 Task: Create a sub task System Test and UAT for the task  Create a new online platform for peer-to-peer rental services in the project AgileIntegrate , assign it to team member softage.3@softage.net and update the status of the sub task to  At Risk , set the priority of the sub task to Medium
Action: Mouse moved to (221, 345)
Screenshot: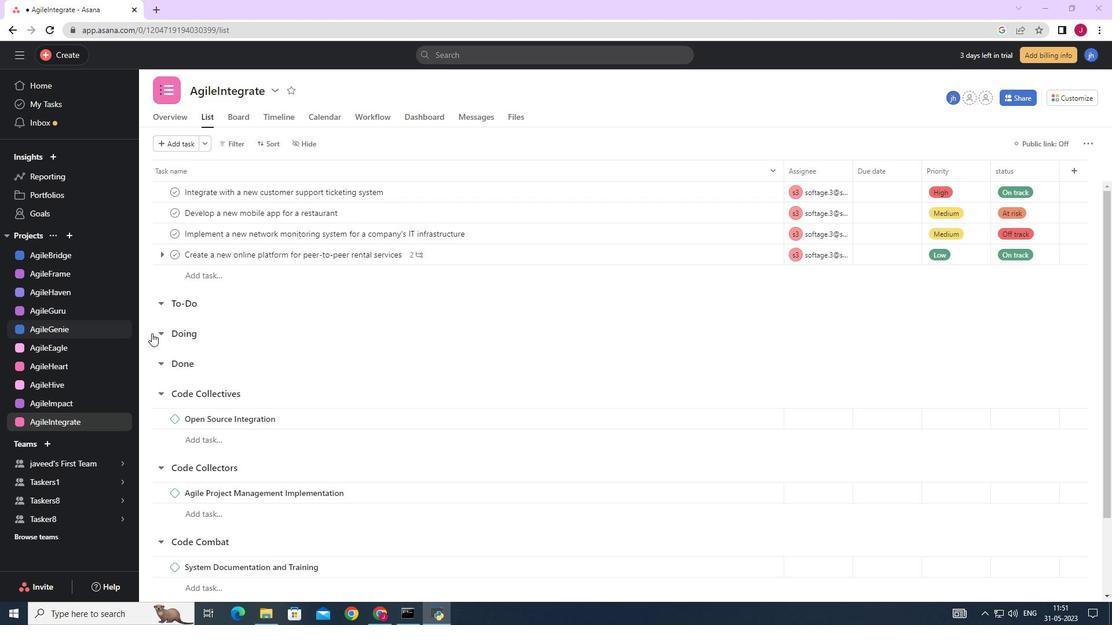 
Action: Mouse scrolled (221, 345) with delta (0, 0)
Screenshot: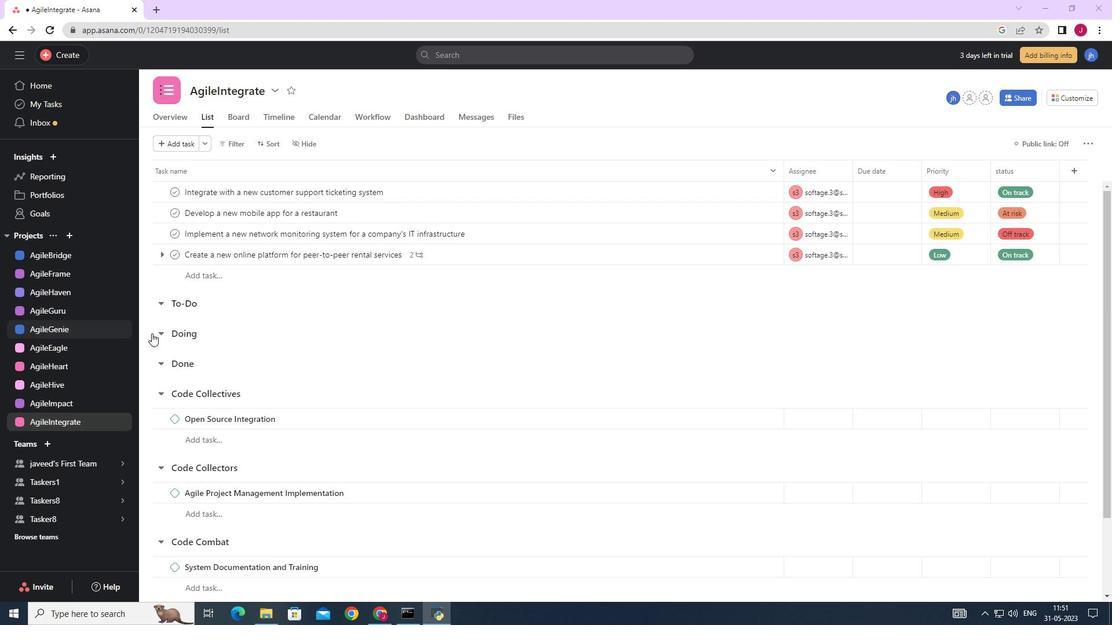 
Action: Mouse moved to (223, 346)
Screenshot: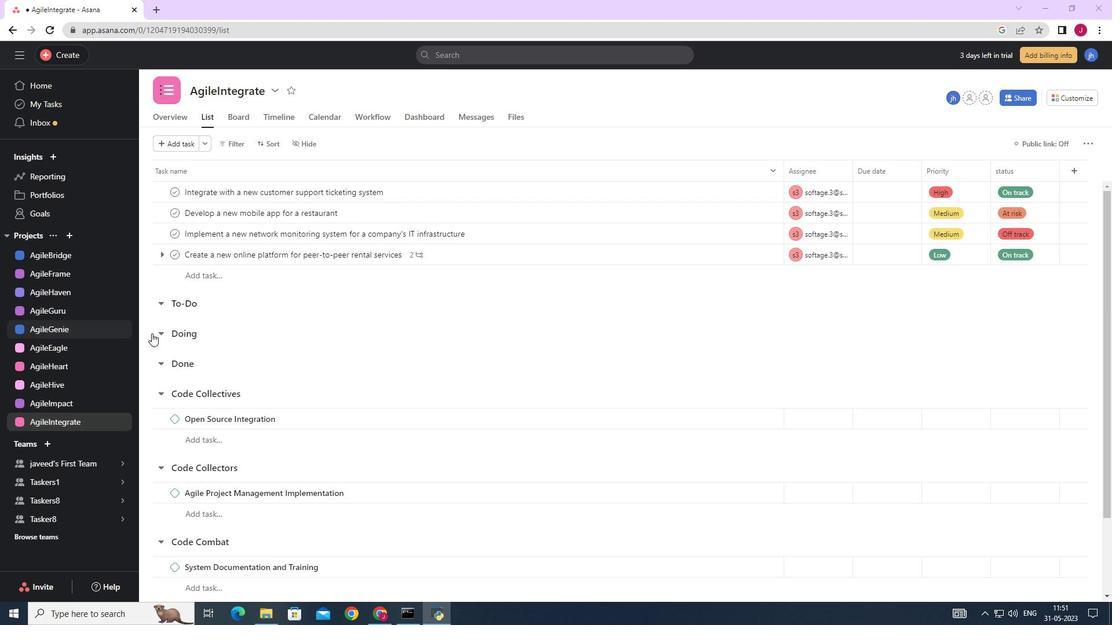 
Action: Mouse scrolled (223, 345) with delta (0, 0)
Screenshot: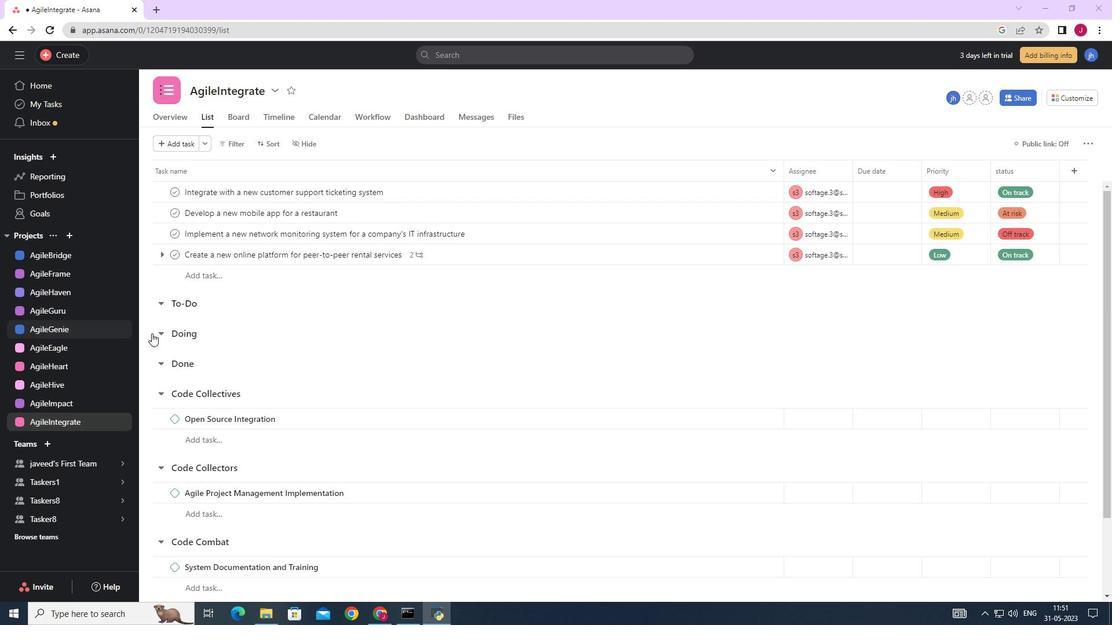 
Action: Mouse scrolled (223, 345) with delta (0, 0)
Screenshot: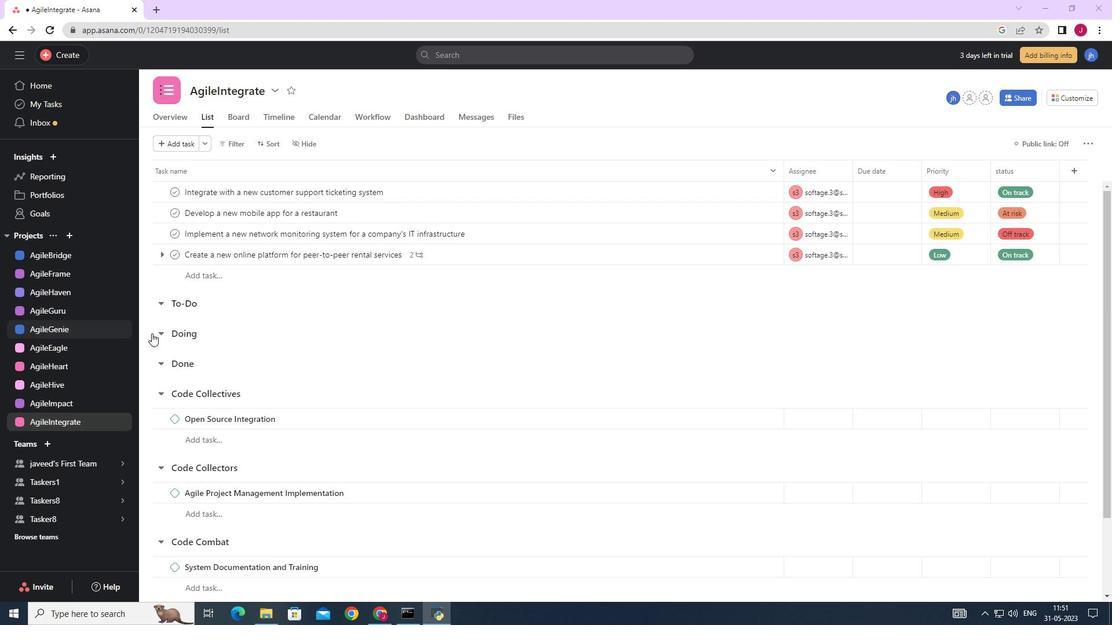 
Action: Mouse moved to (225, 346)
Screenshot: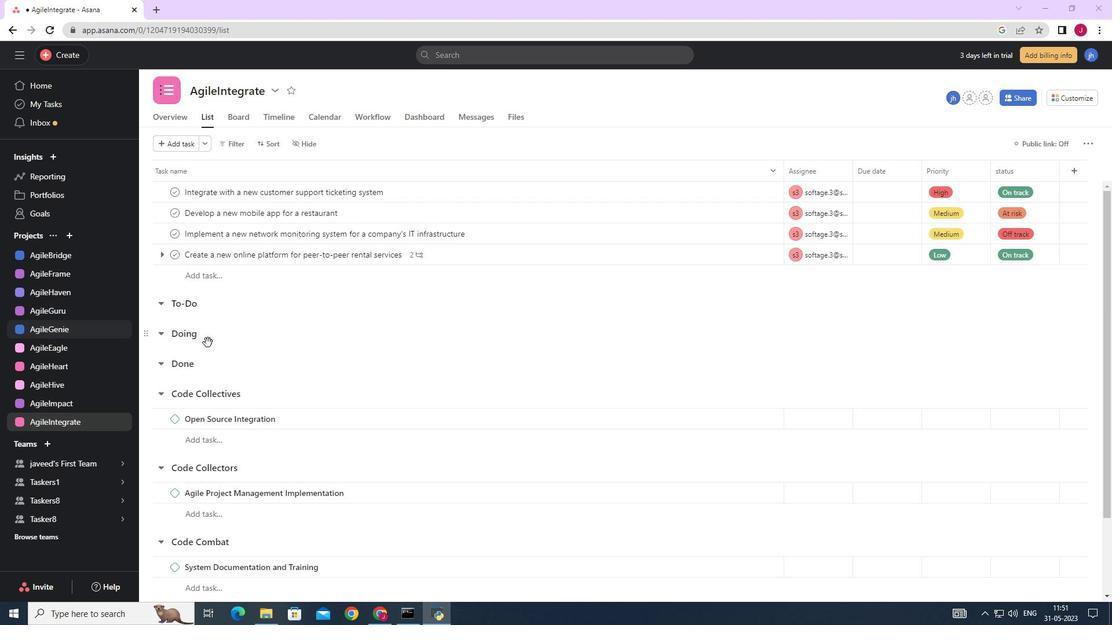
Action: Mouse scrolled (224, 345) with delta (0, 0)
Screenshot: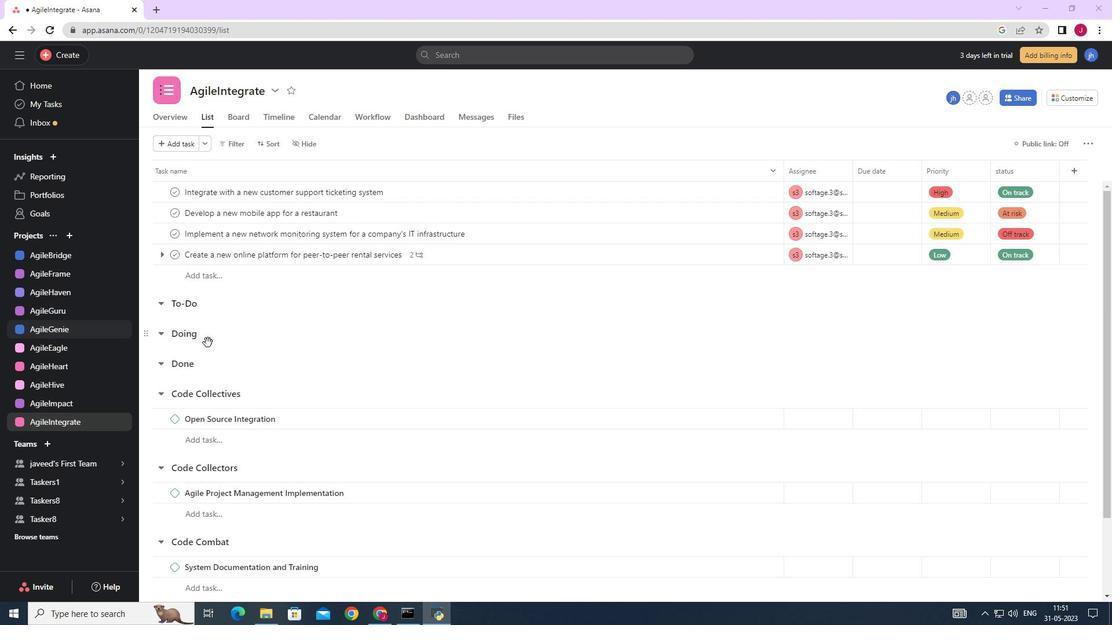
Action: Mouse moved to (229, 346)
Screenshot: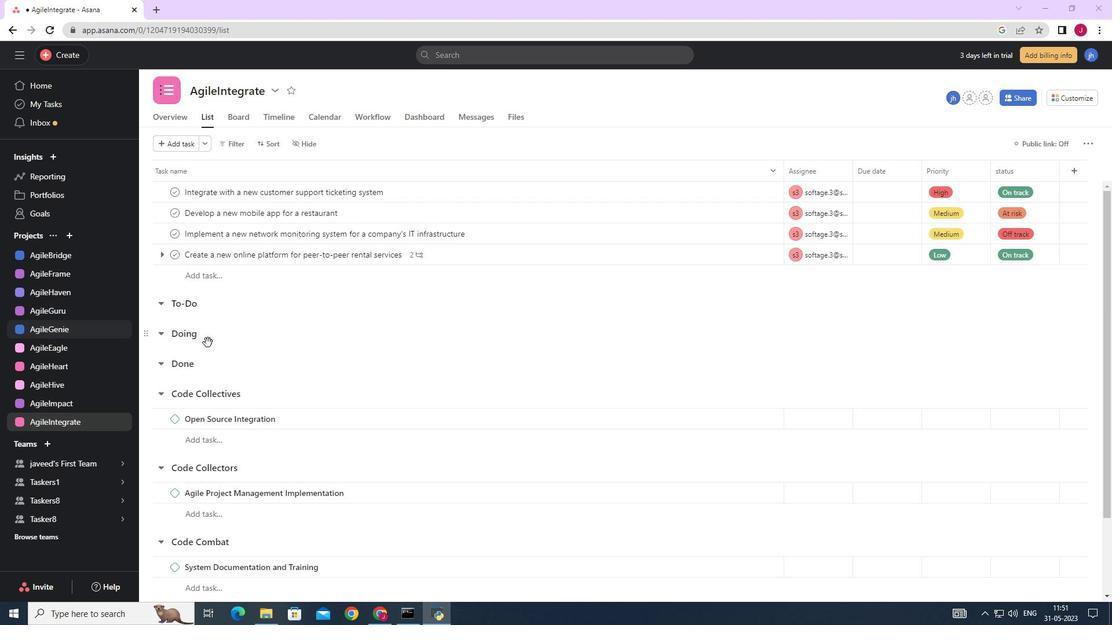 
Action: Mouse scrolled (225, 345) with delta (0, 0)
Screenshot: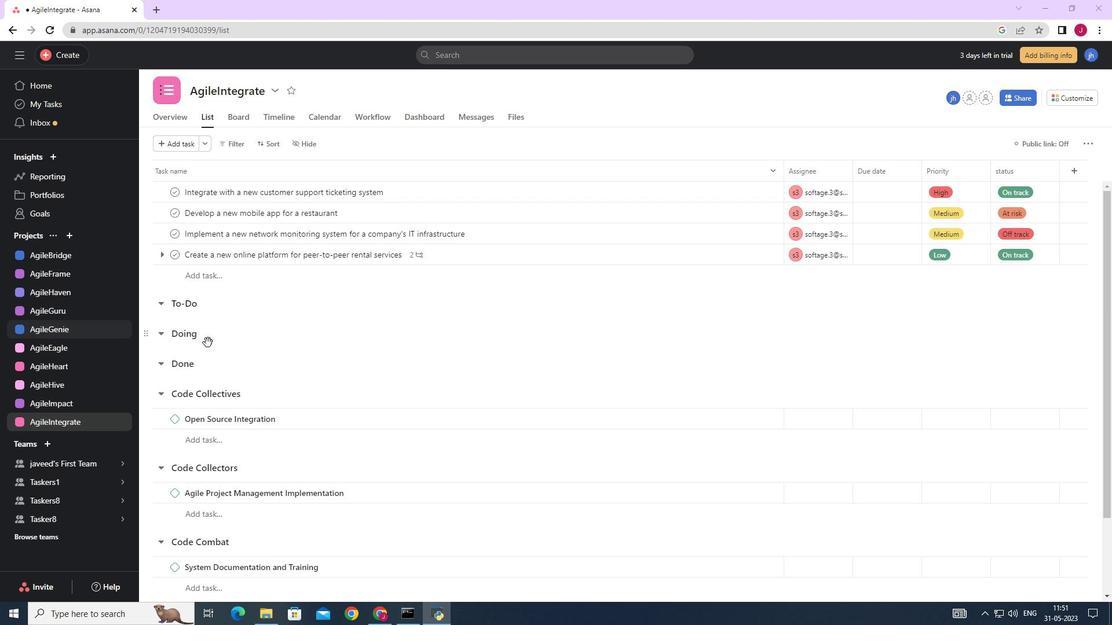 
Action: Mouse moved to (245, 344)
Screenshot: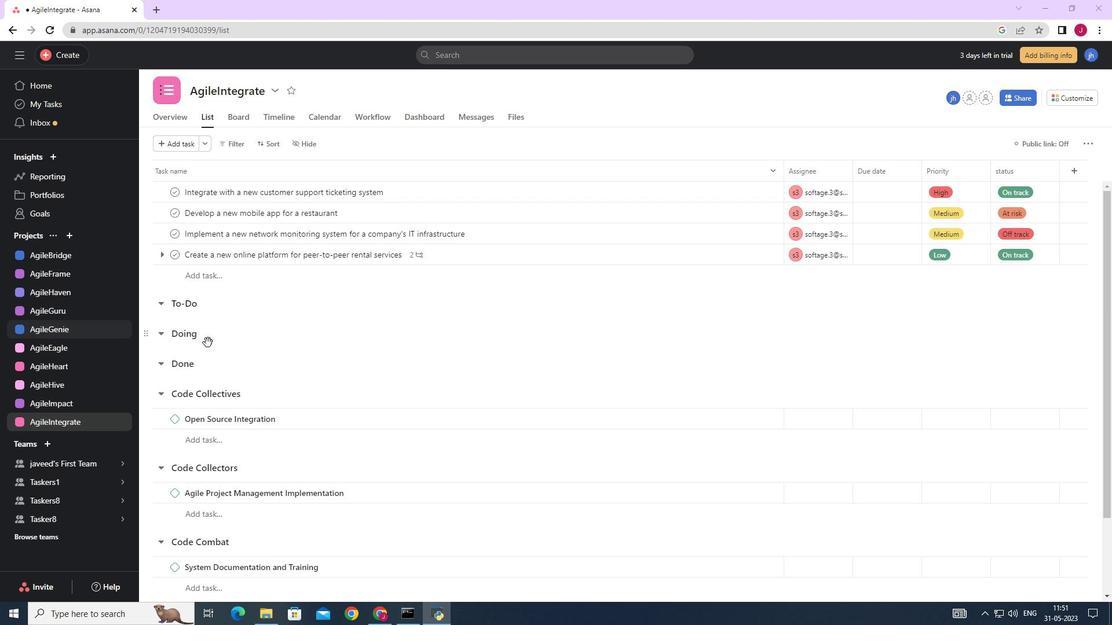 
Action: Mouse scrolled (234, 345) with delta (0, 0)
Screenshot: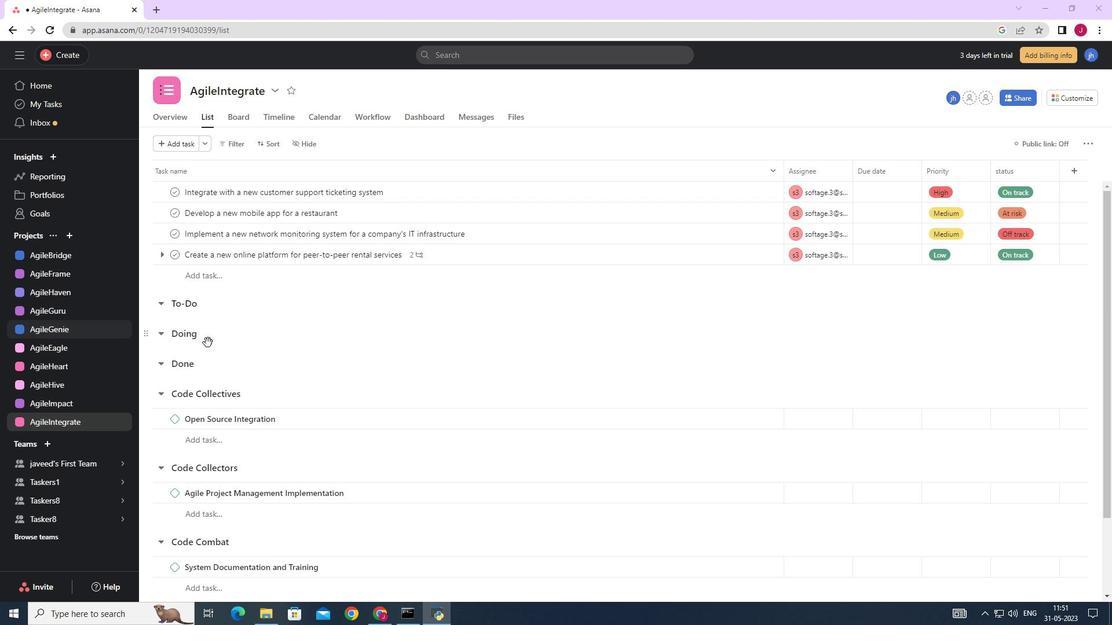 
Action: Mouse moved to (295, 294)
Screenshot: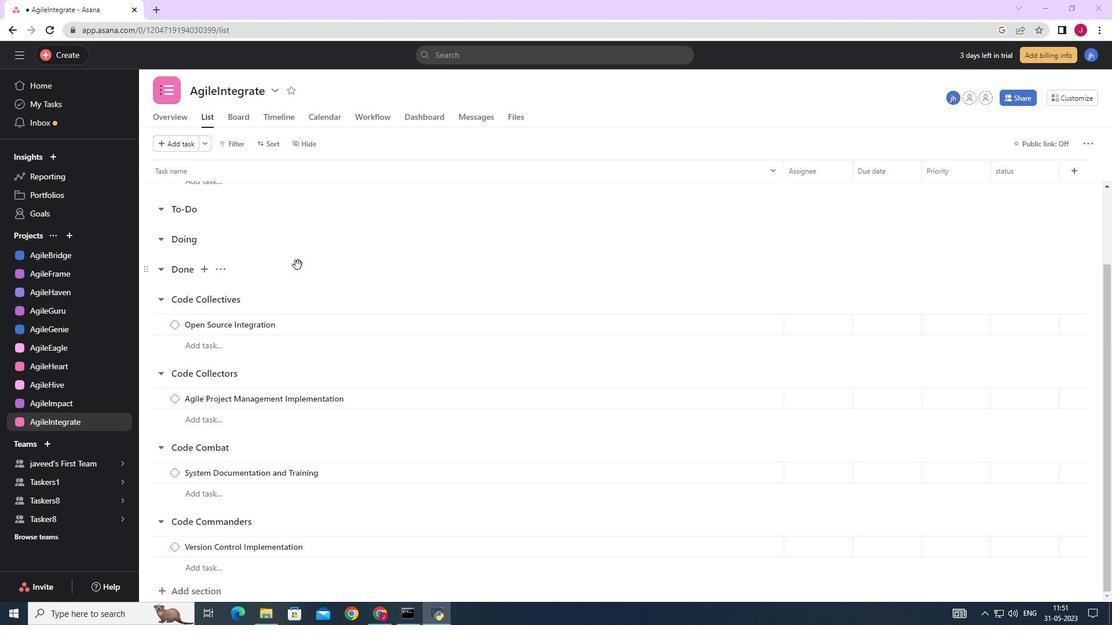 
Action: Mouse scrolled (295, 295) with delta (0, 0)
Screenshot: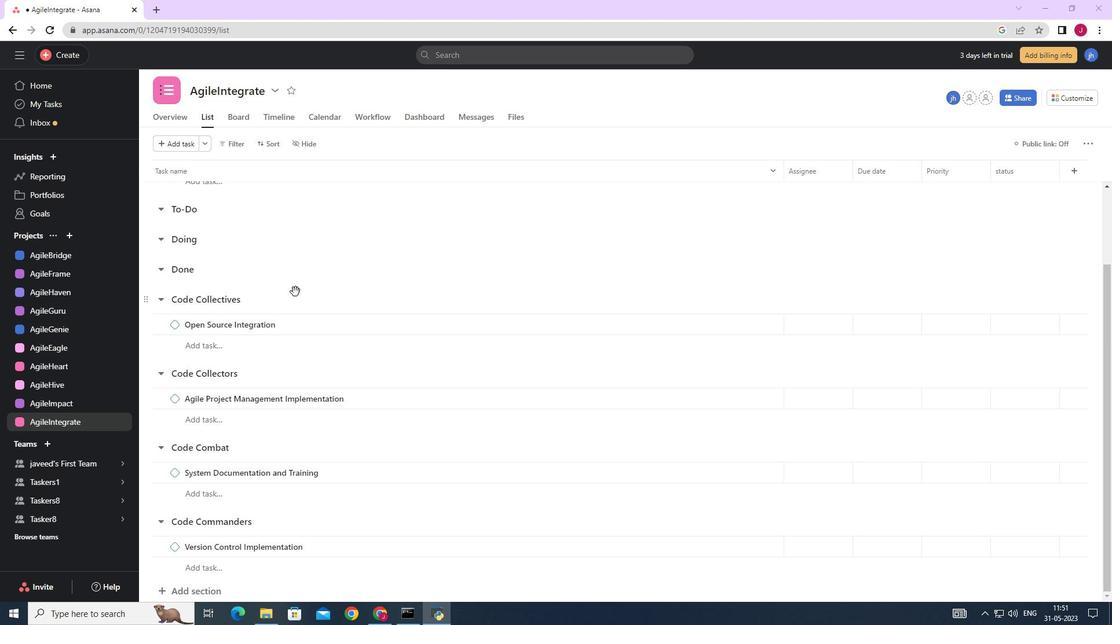 
Action: Mouse scrolled (295, 295) with delta (0, 0)
Screenshot: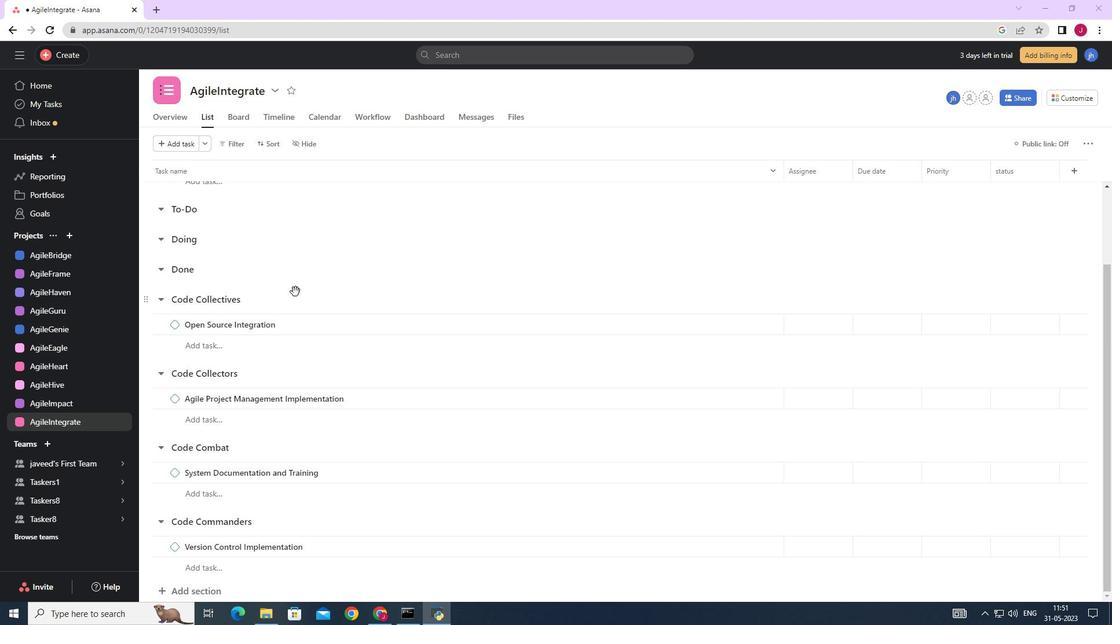 
Action: Mouse scrolled (295, 295) with delta (0, 0)
Screenshot: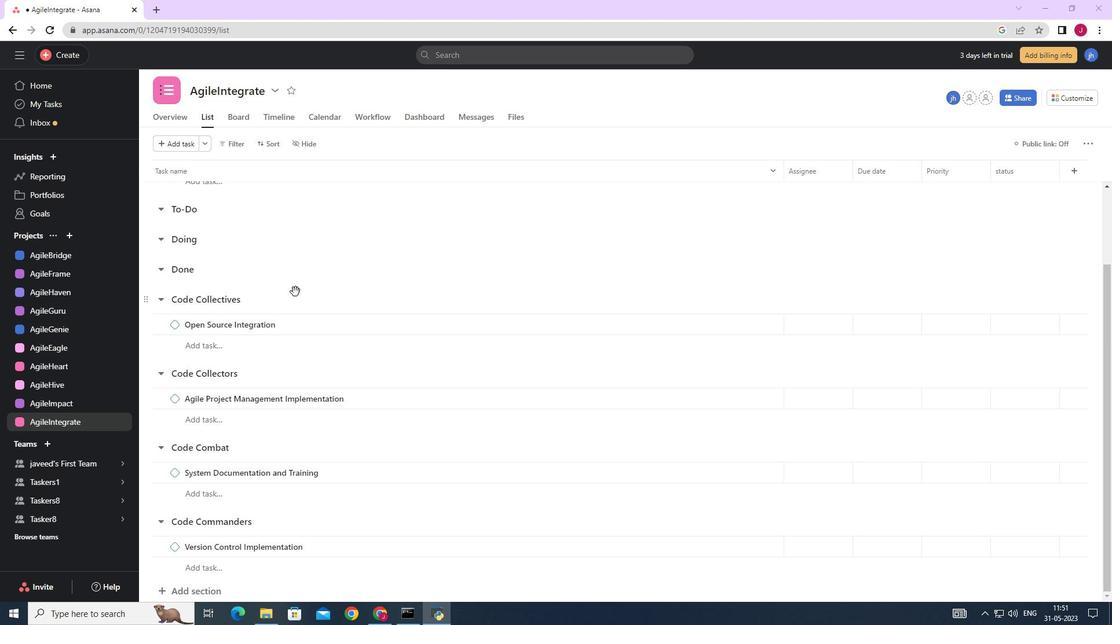 
Action: Mouse moved to (293, 294)
Screenshot: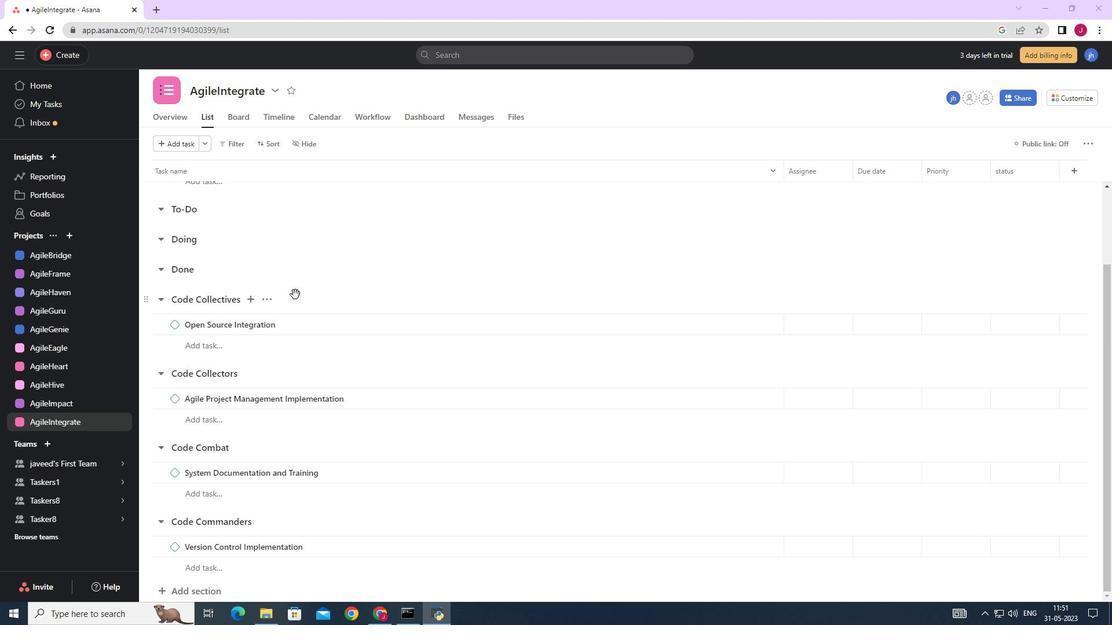 
Action: Mouse scrolled (293, 295) with delta (0, 0)
Screenshot: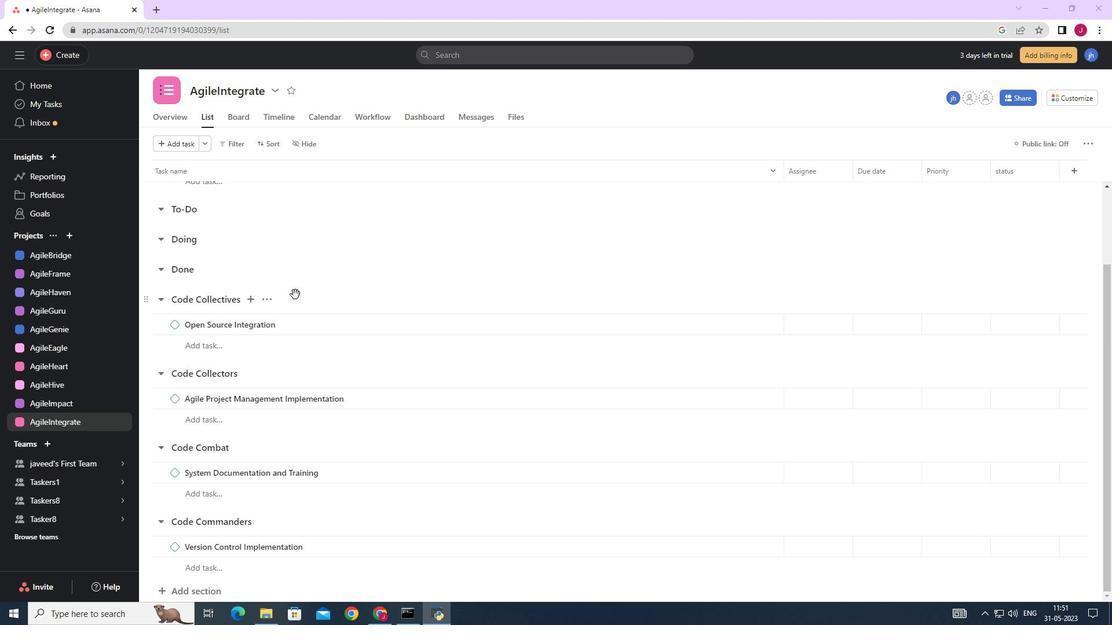 
Action: Mouse moved to (722, 255)
Screenshot: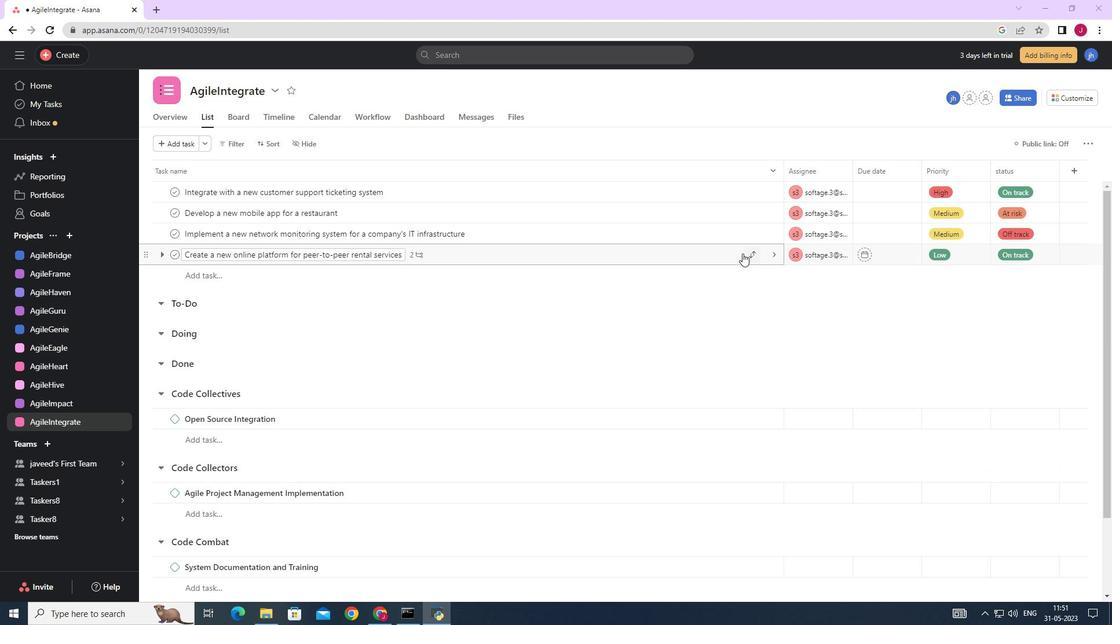 
Action: Mouse pressed left at (722, 255)
Screenshot: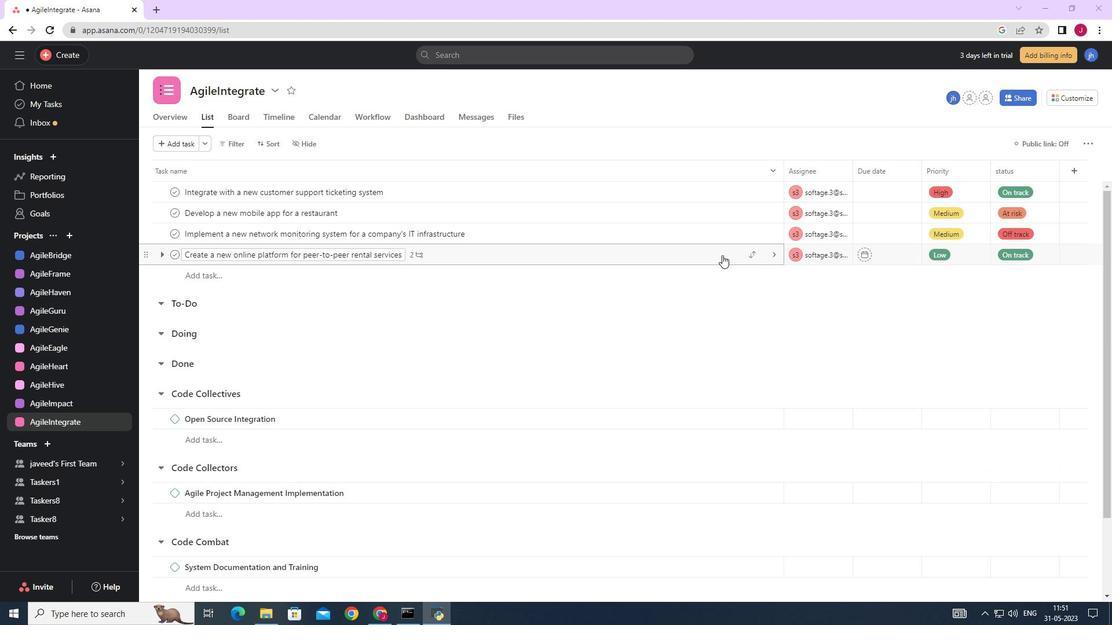 
Action: Mouse moved to (1118, 612)
Screenshot: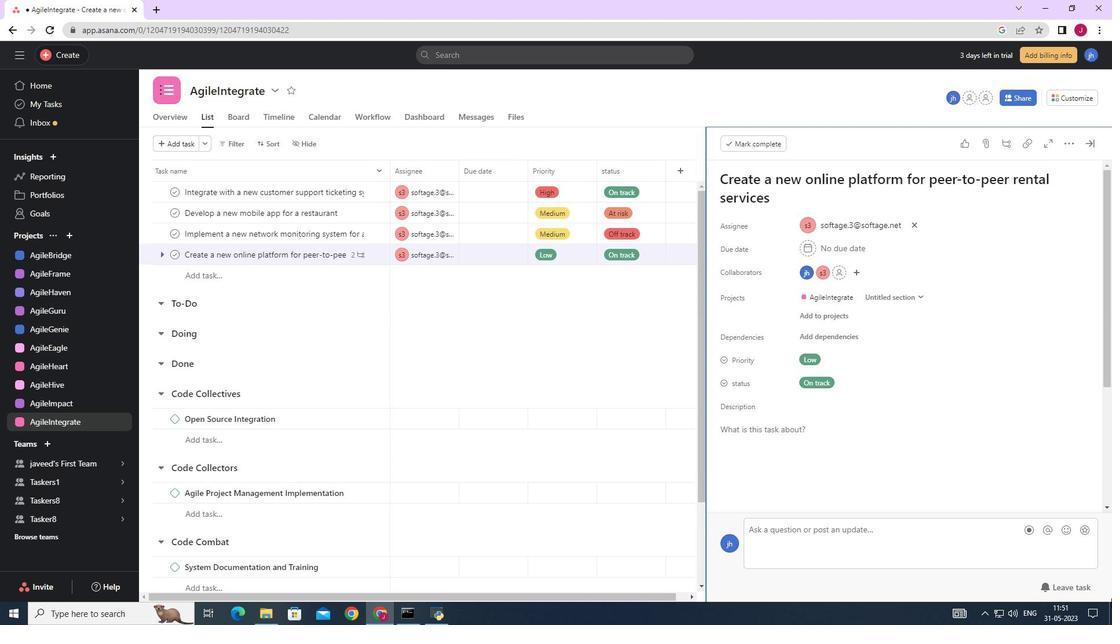 
Action: Mouse scrolled (1111, 611) with delta (0, 0)
Screenshot: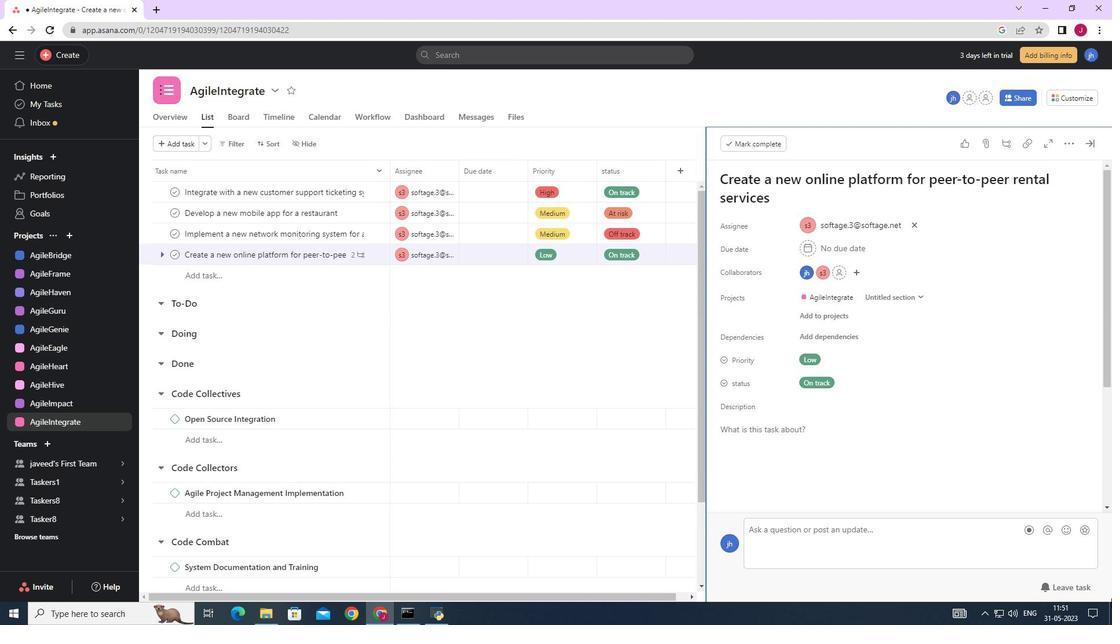 
Action: Mouse moved to (1114, 615)
Screenshot: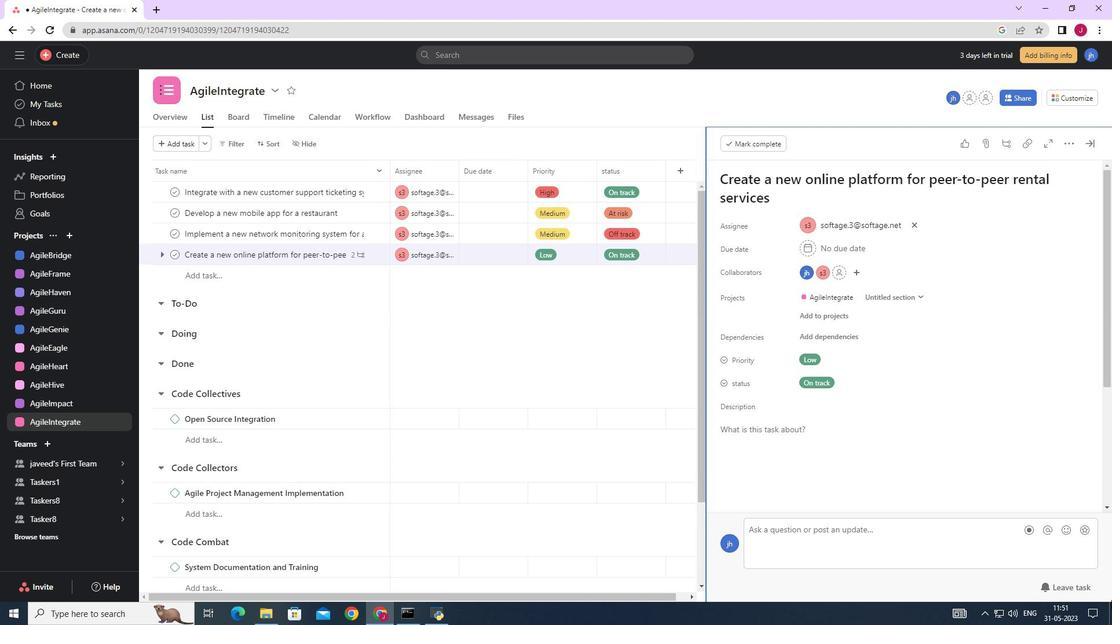 
Action: Mouse scrolled (1111, 615) with delta (0, 0)
Screenshot: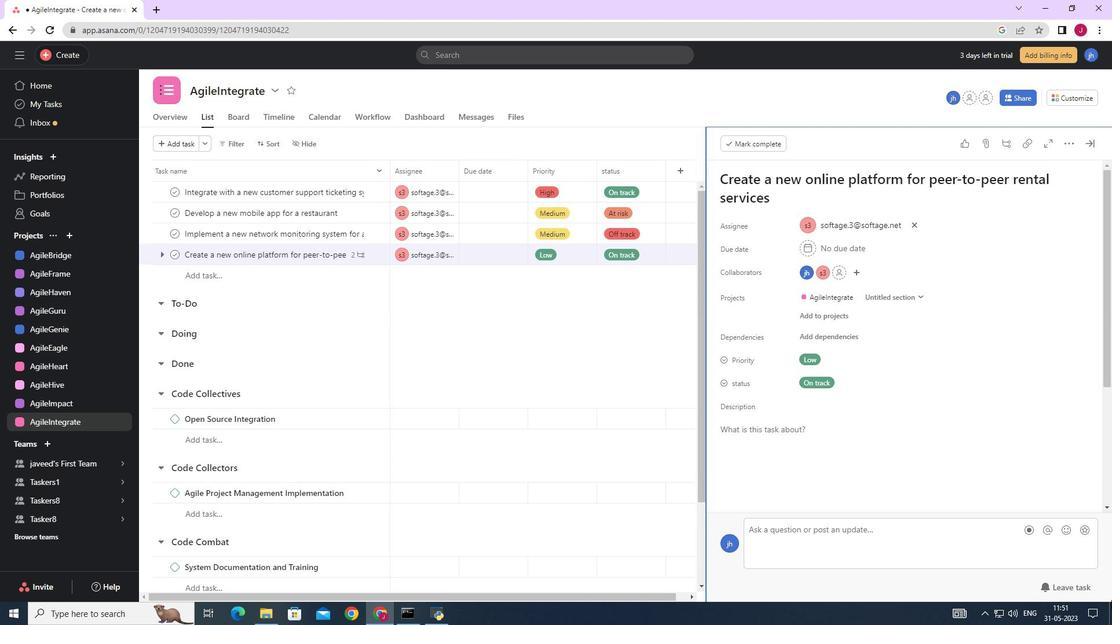 
Action: Mouse moved to (1112, 618)
Screenshot: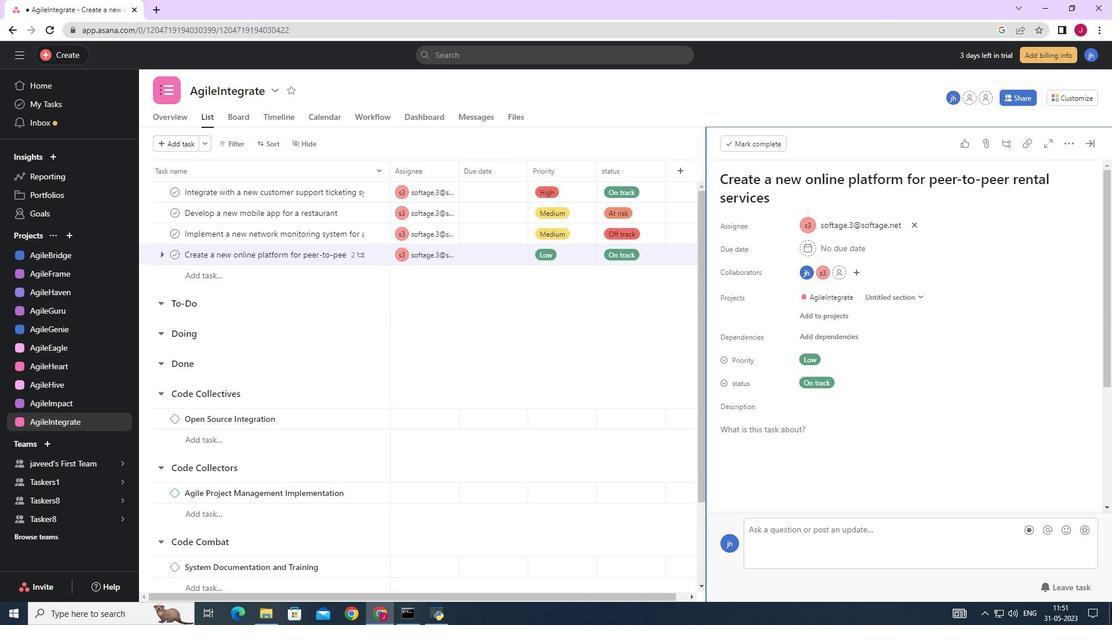 
Action: Mouse scrolled (1111, 617) with delta (0, 0)
Screenshot: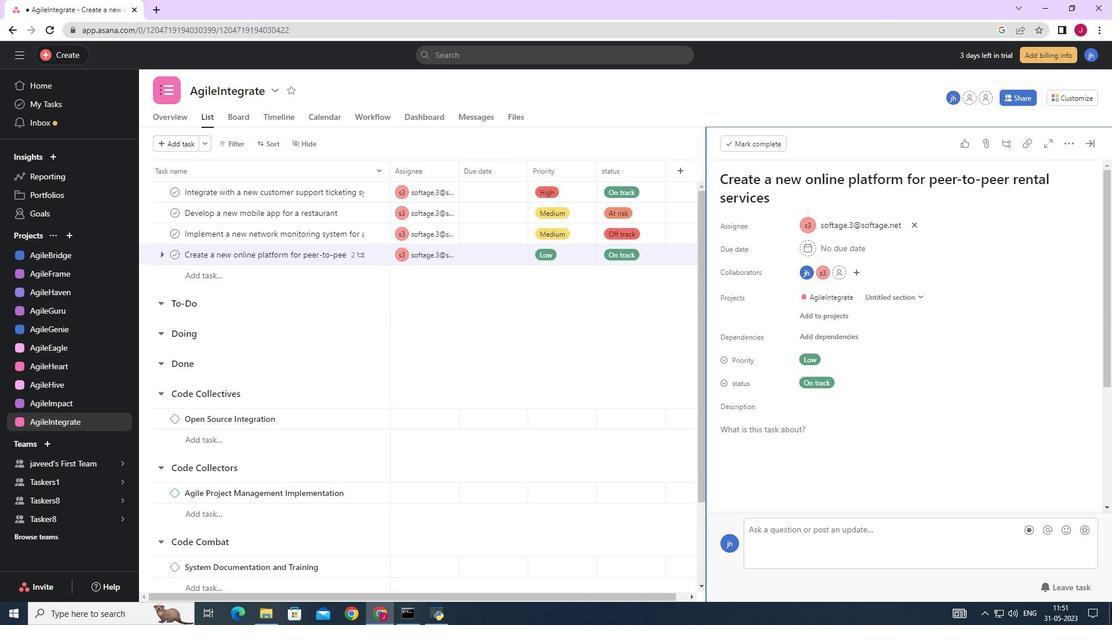 
Action: Mouse moved to (1112, 619)
Screenshot: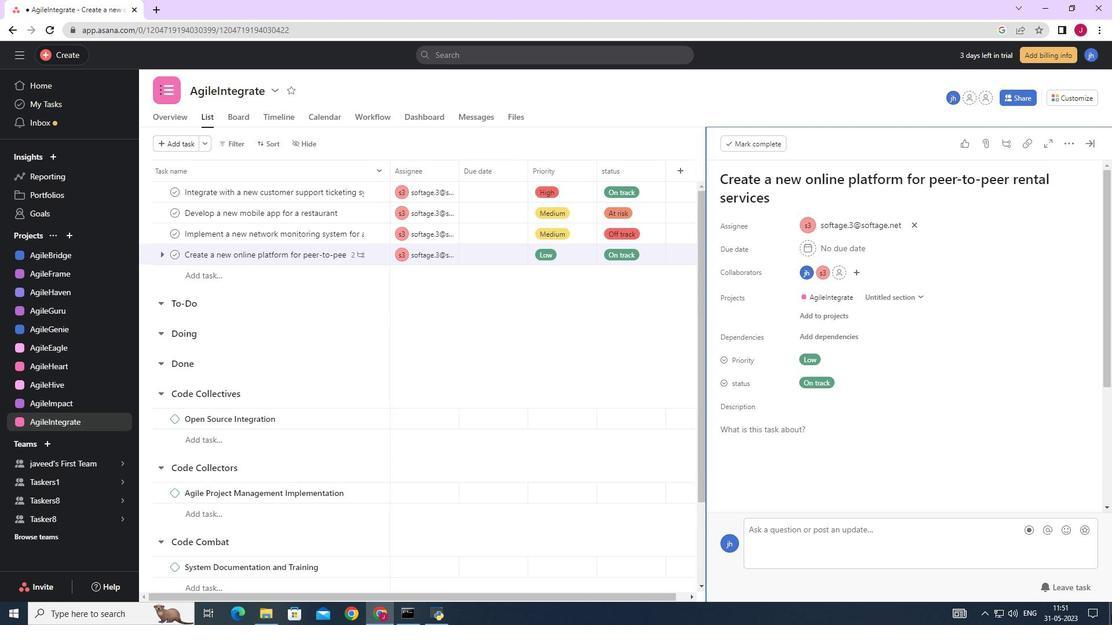 
Action: Mouse scrolled (1111, 619) with delta (0, 0)
Screenshot: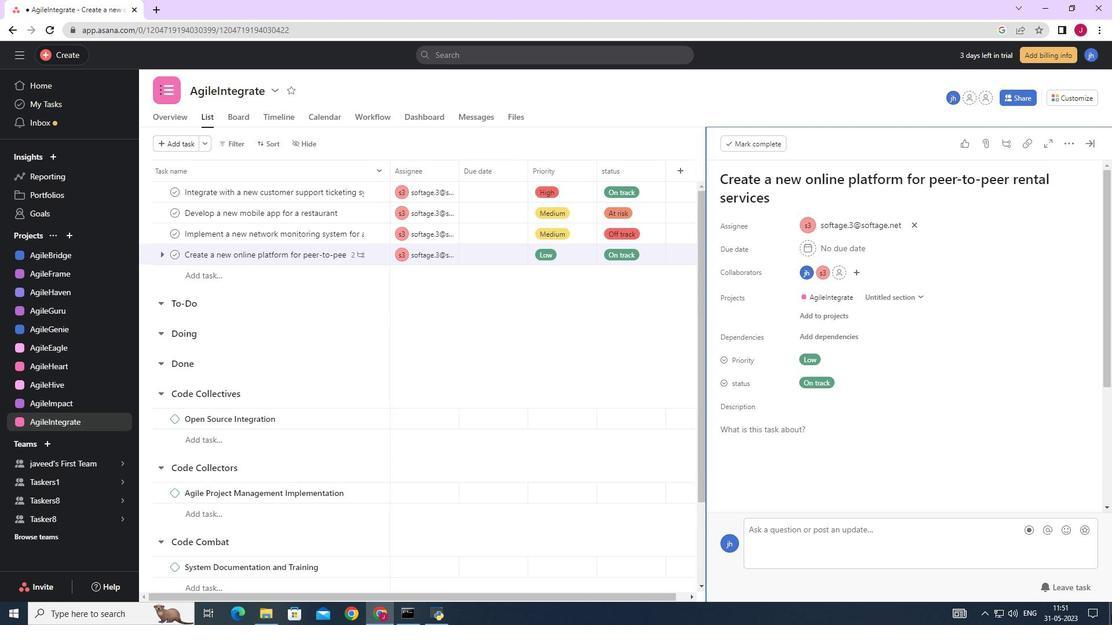
Action: Mouse moved to (947, 356)
Screenshot: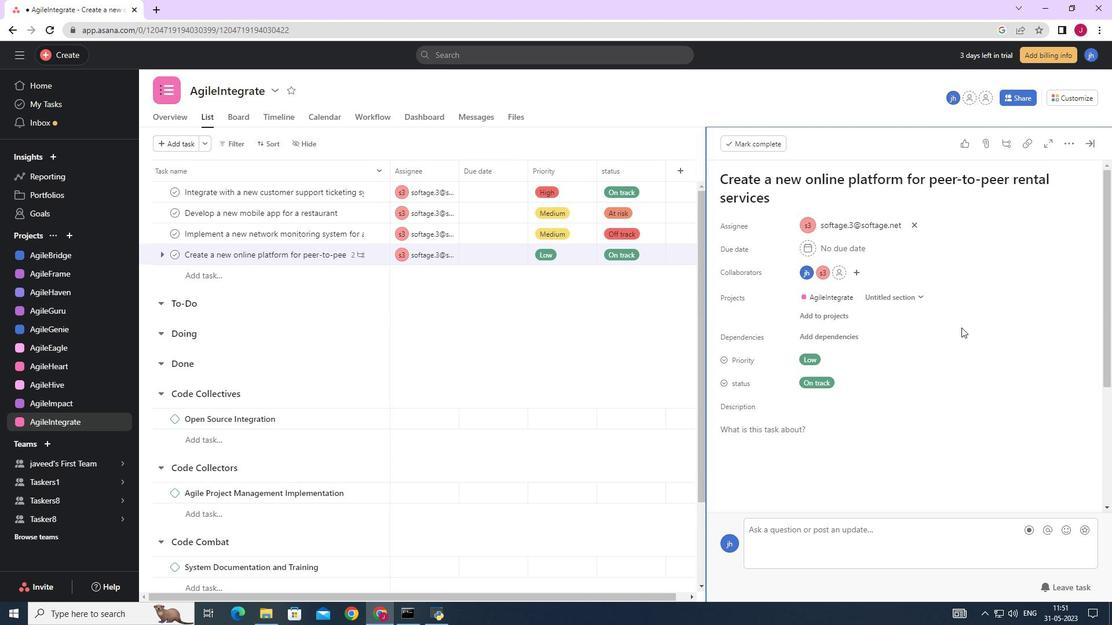 
Action: Mouse scrolled (947, 355) with delta (0, 0)
Screenshot: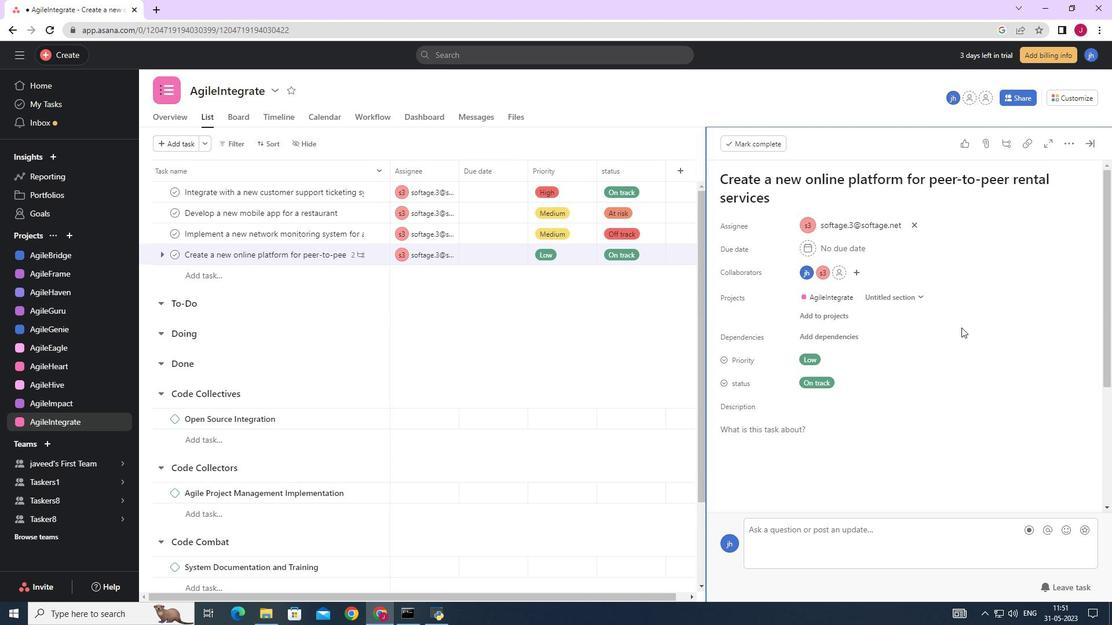 
Action: Mouse moved to (940, 366)
Screenshot: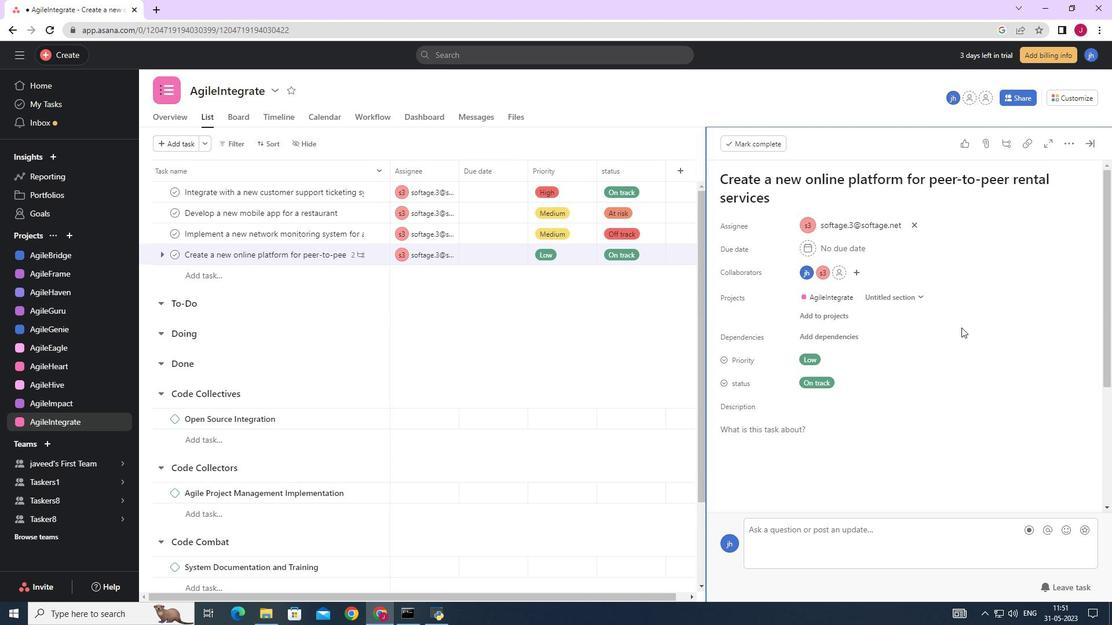 
Action: Mouse scrolled (942, 364) with delta (0, 0)
Screenshot: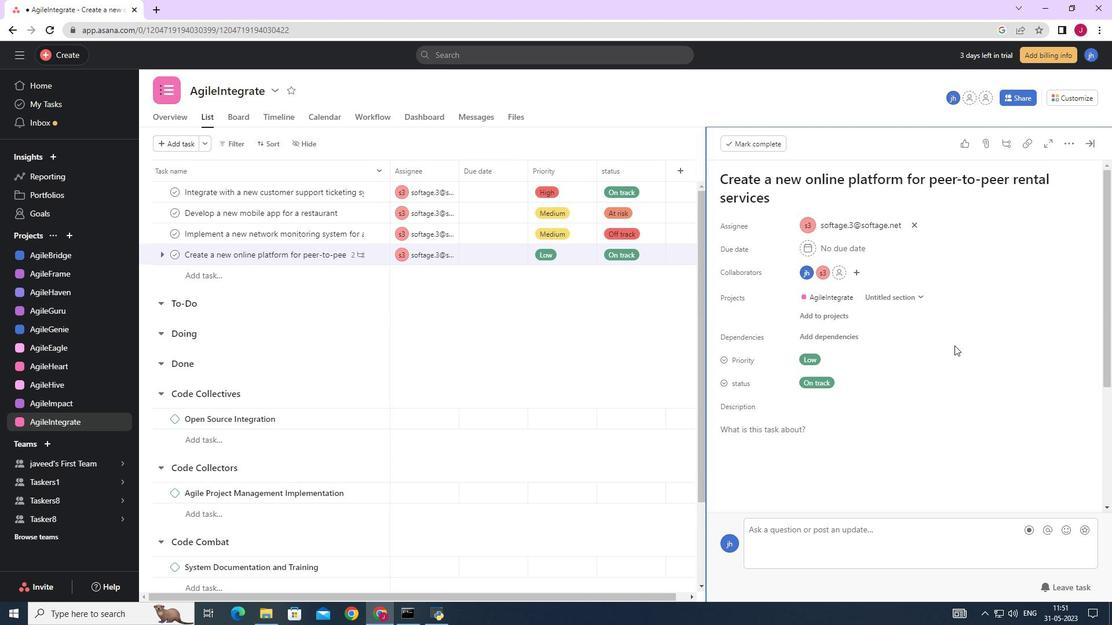 
Action: Mouse moved to (935, 372)
Screenshot: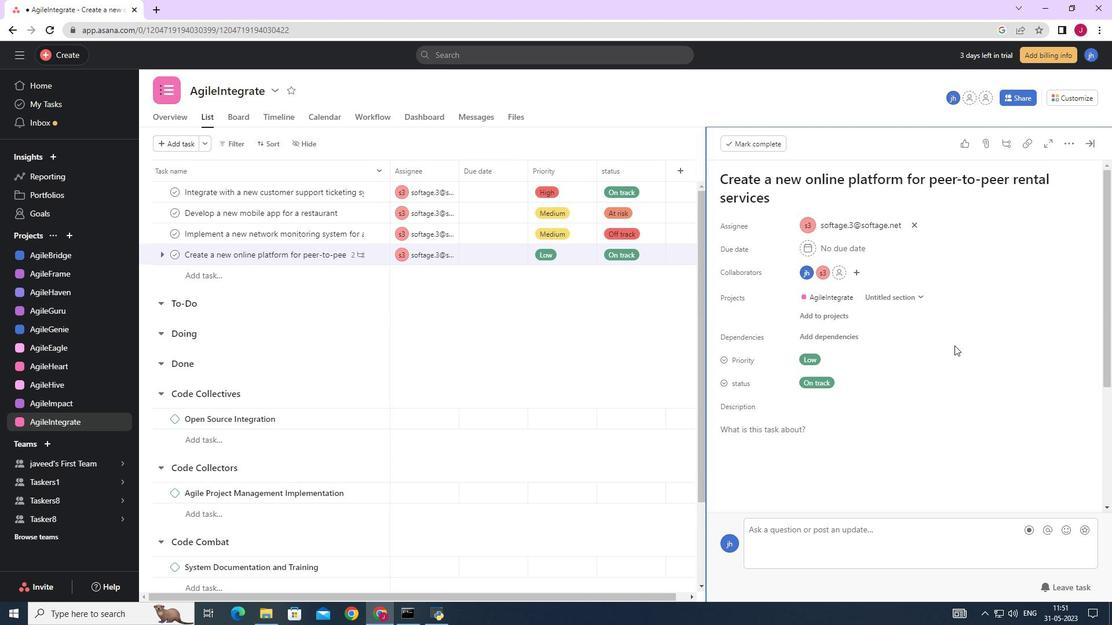 
Action: Mouse scrolled (939, 367) with delta (0, 0)
Screenshot: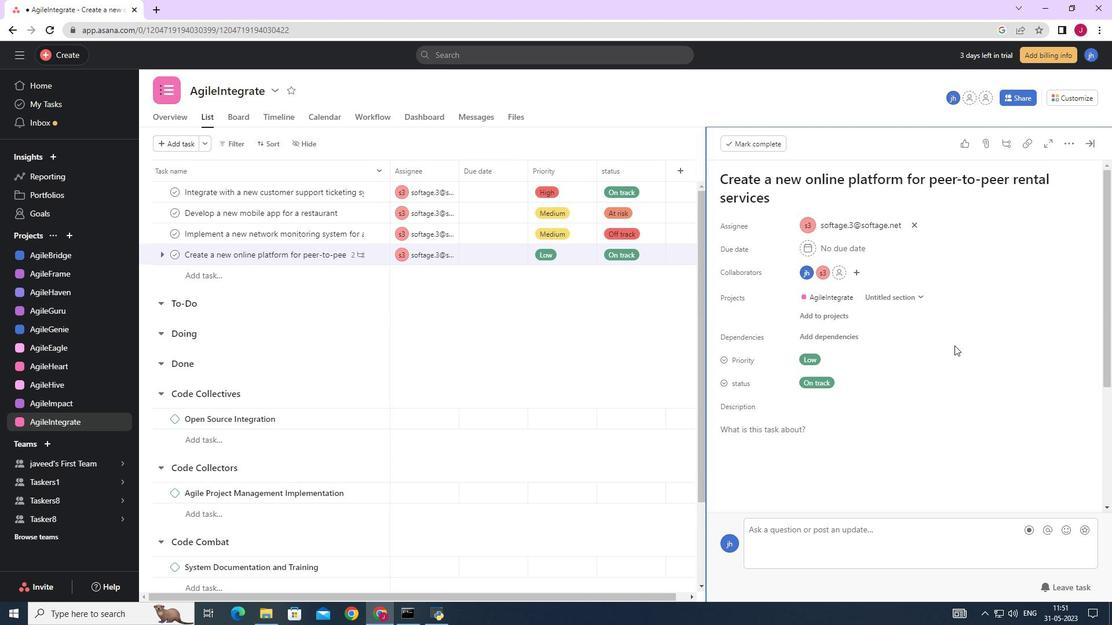 
Action: Mouse moved to (931, 378)
Screenshot: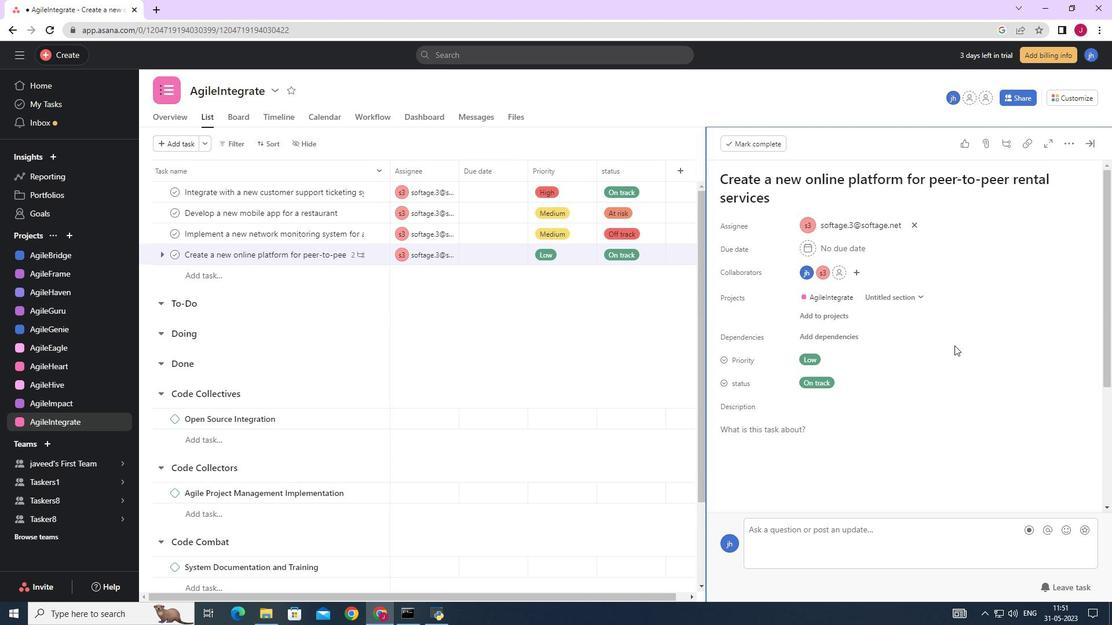 
Action: Mouse scrolled (933, 375) with delta (0, 0)
Screenshot: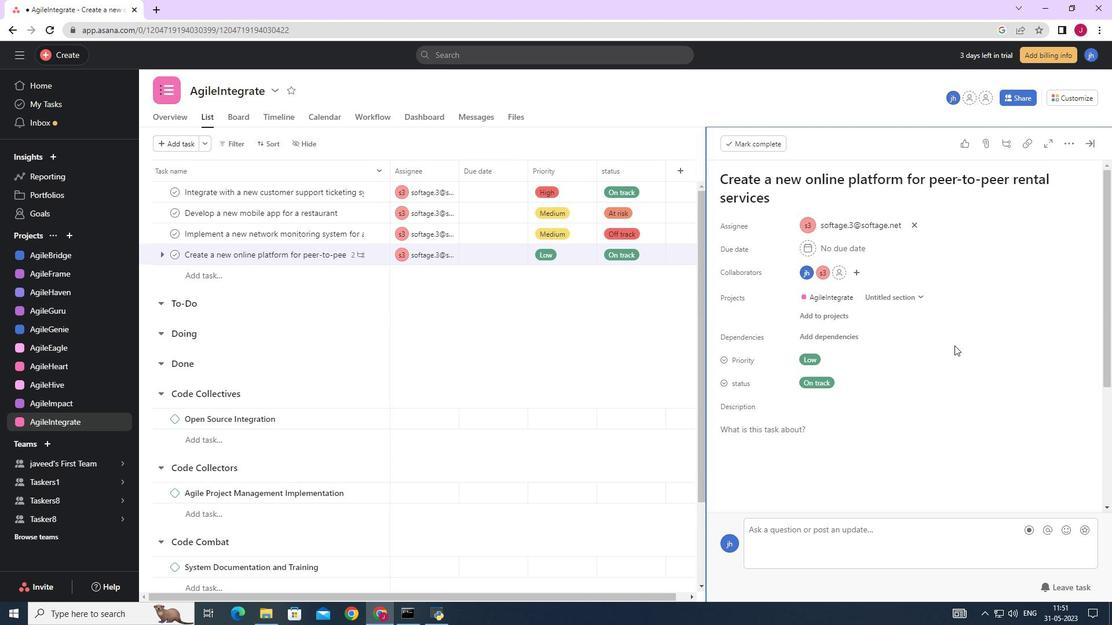 
Action: Mouse moved to (757, 418)
Screenshot: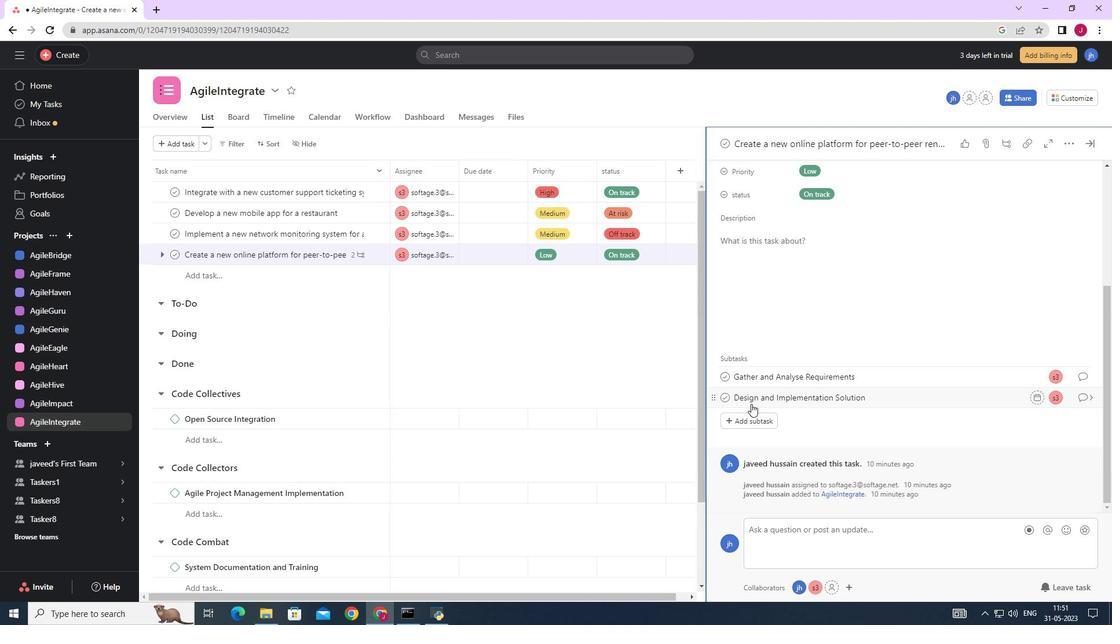 
Action: Mouse pressed left at (757, 418)
Screenshot: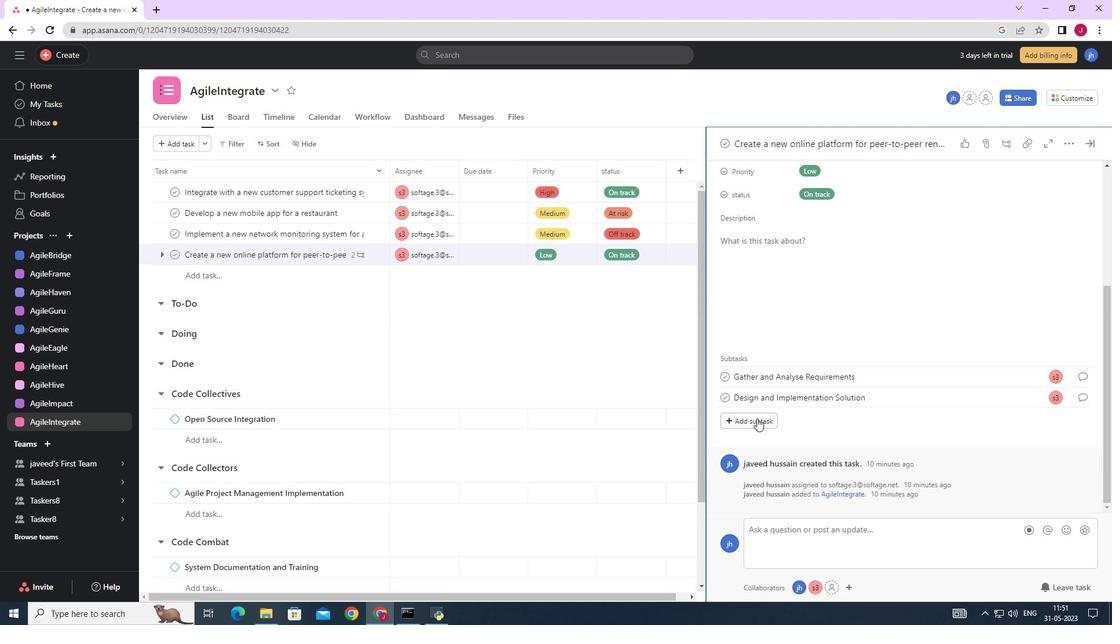 
Action: Mouse moved to (757, 420)
Screenshot: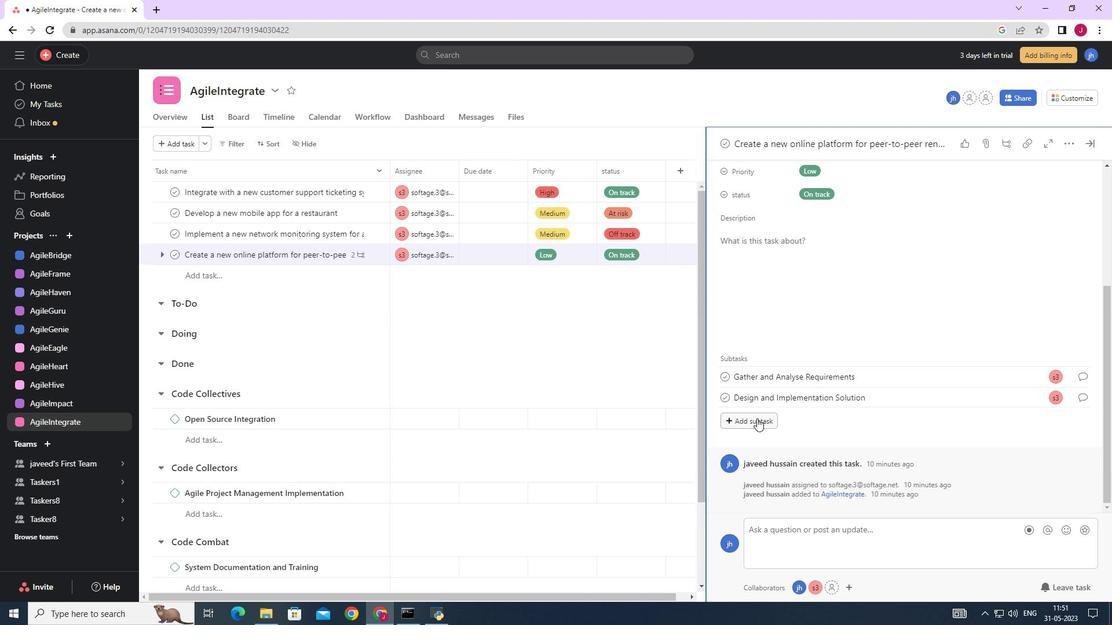 
Action: Key pressed <Key.caps_lock>S<Key.caps_lock>ystem<Key.space><Key.caps_lock>T<Key.caps_lock>est<Key.space>and<Key.space><Key.caps_lock>UAT
Screenshot: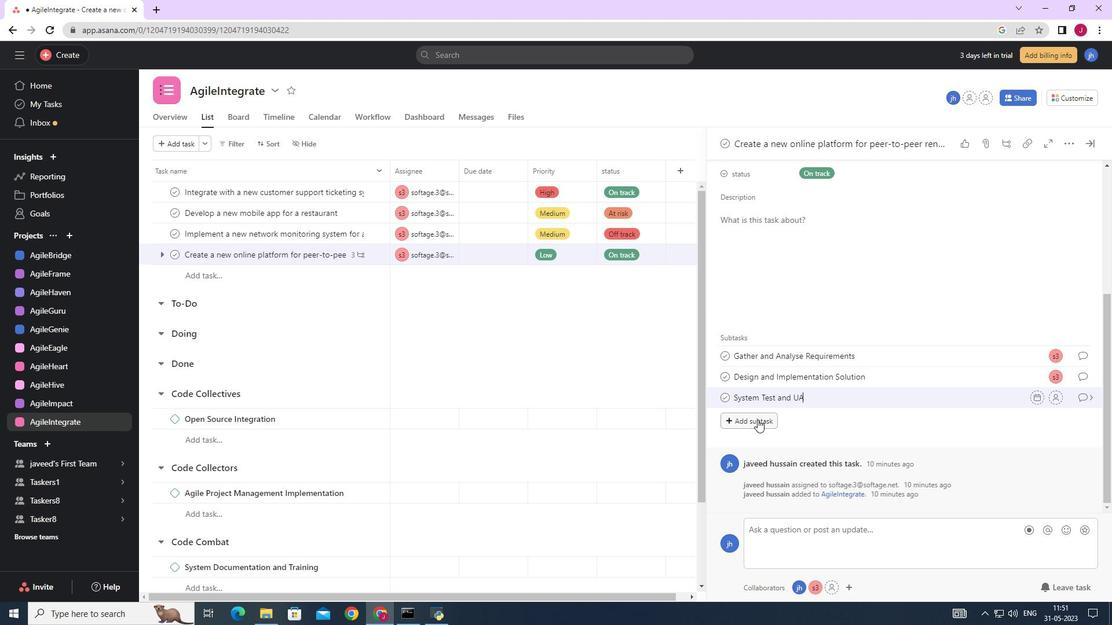 
Action: Mouse moved to (1055, 396)
Screenshot: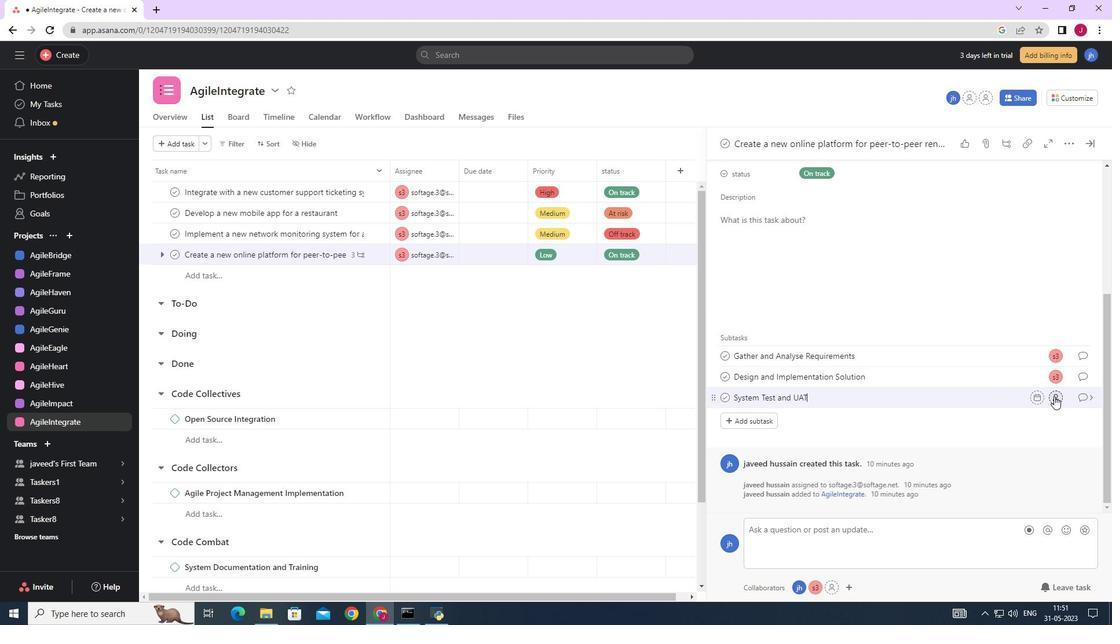 
Action: Mouse pressed left at (1055, 396)
Screenshot: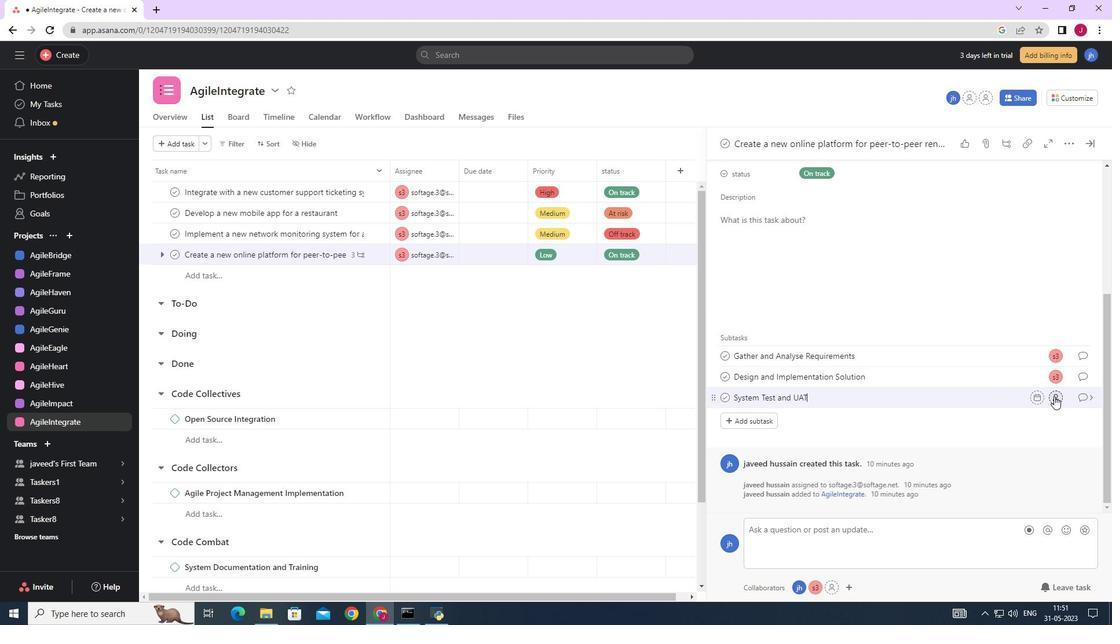 
Action: Mouse moved to (903, 450)
Screenshot: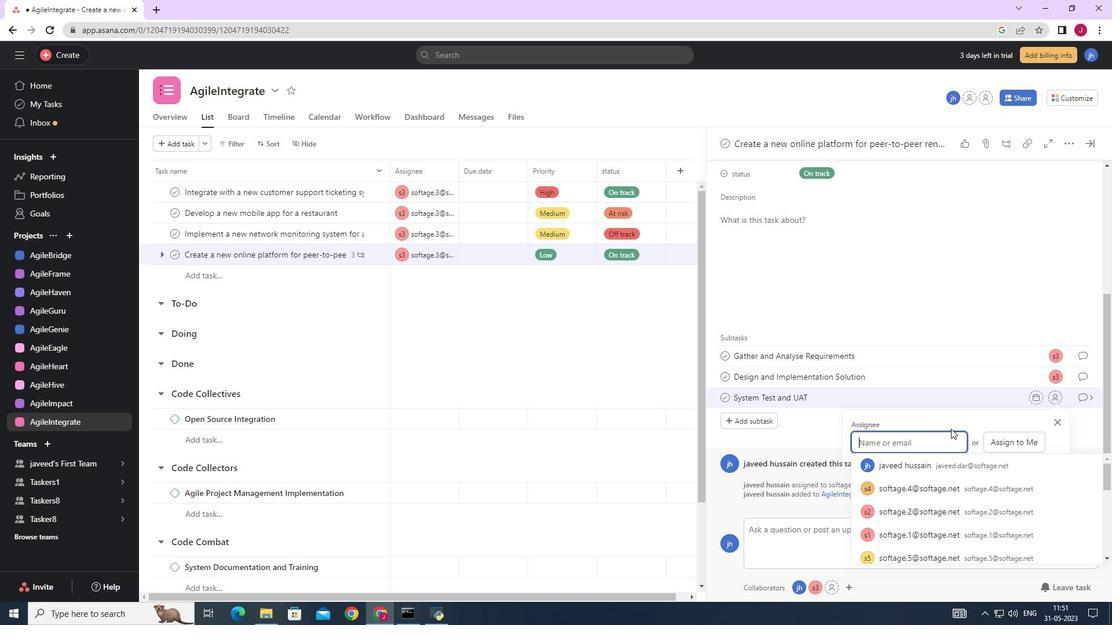
Action: Key pressed SOFTAGE.3
Screenshot: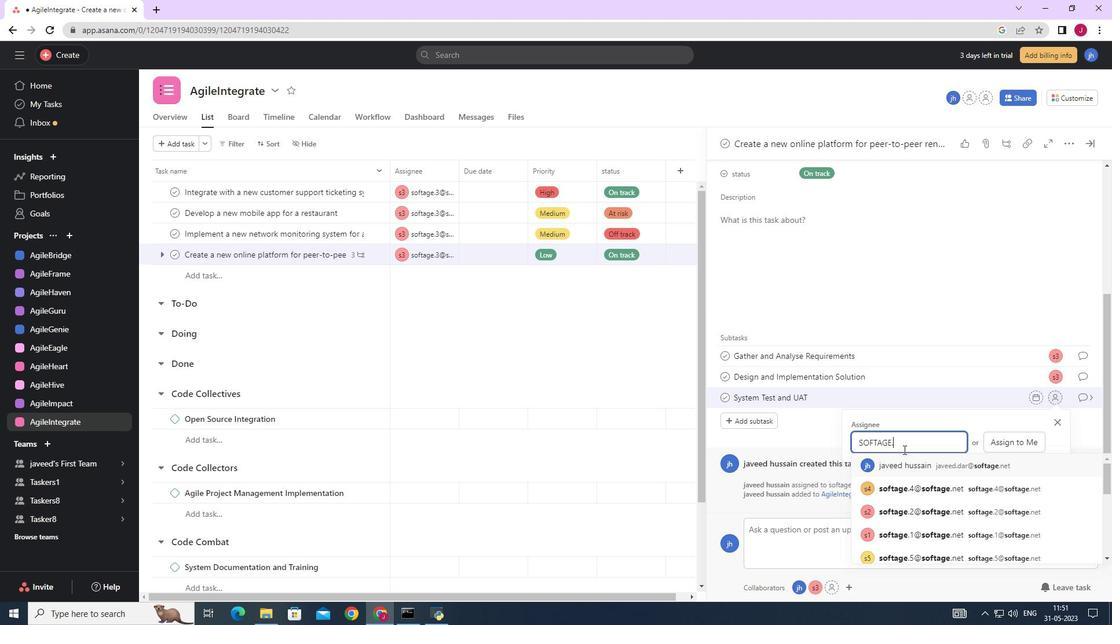 
Action: Mouse moved to (919, 460)
Screenshot: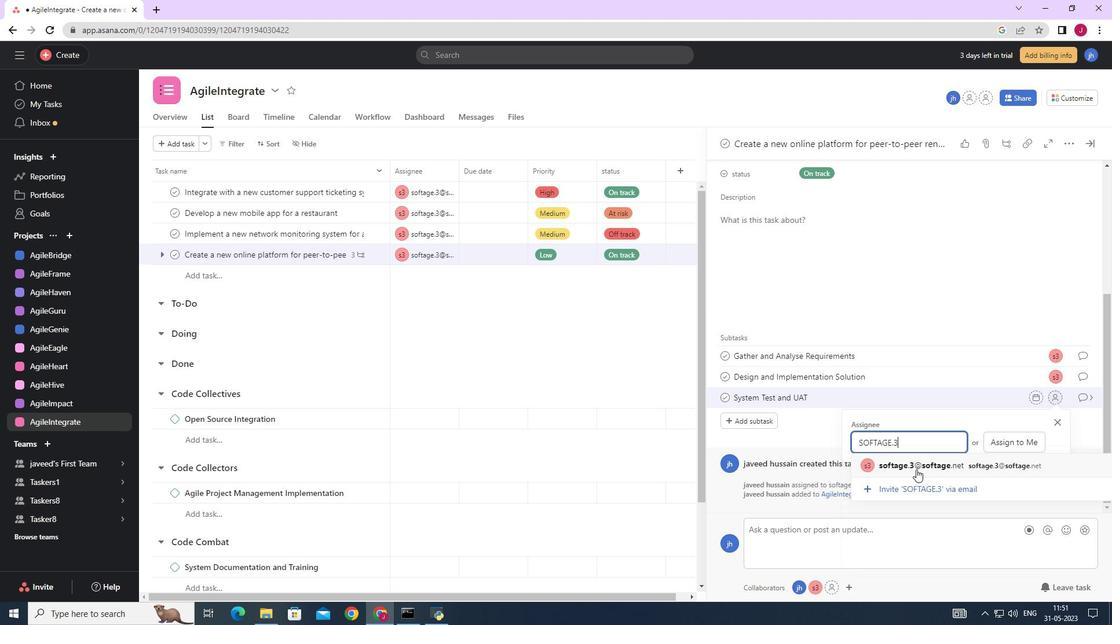 
Action: Mouse pressed left at (919, 460)
Screenshot: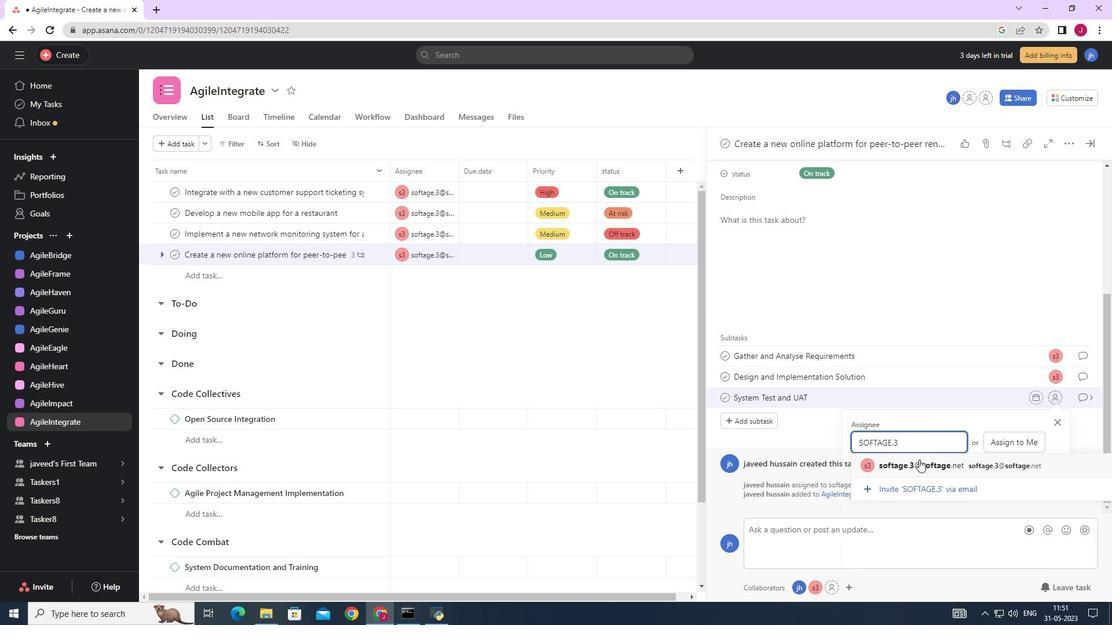 
Action: Mouse moved to (1084, 399)
Screenshot: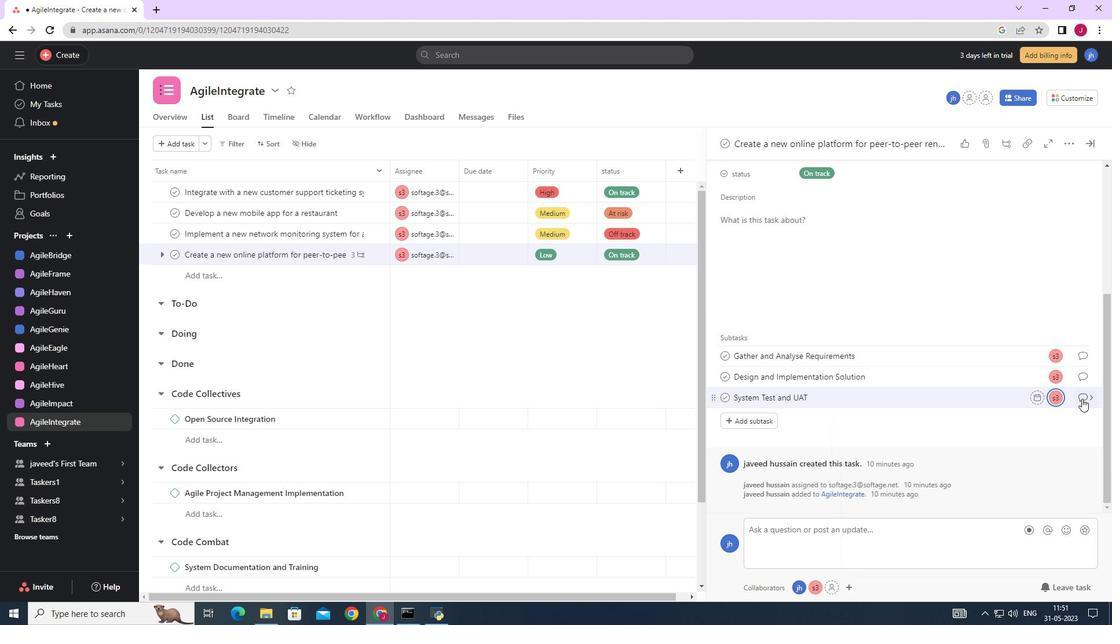 
Action: Mouse pressed left at (1084, 399)
Screenshot: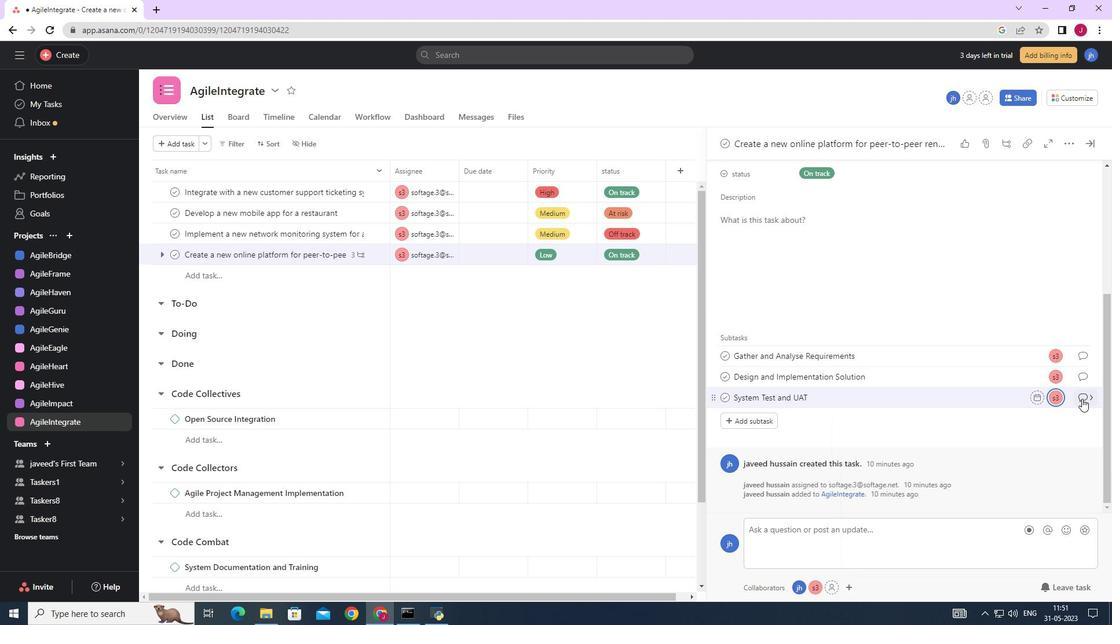 
Action: Mouse moved to (768, 328)
Screenshot: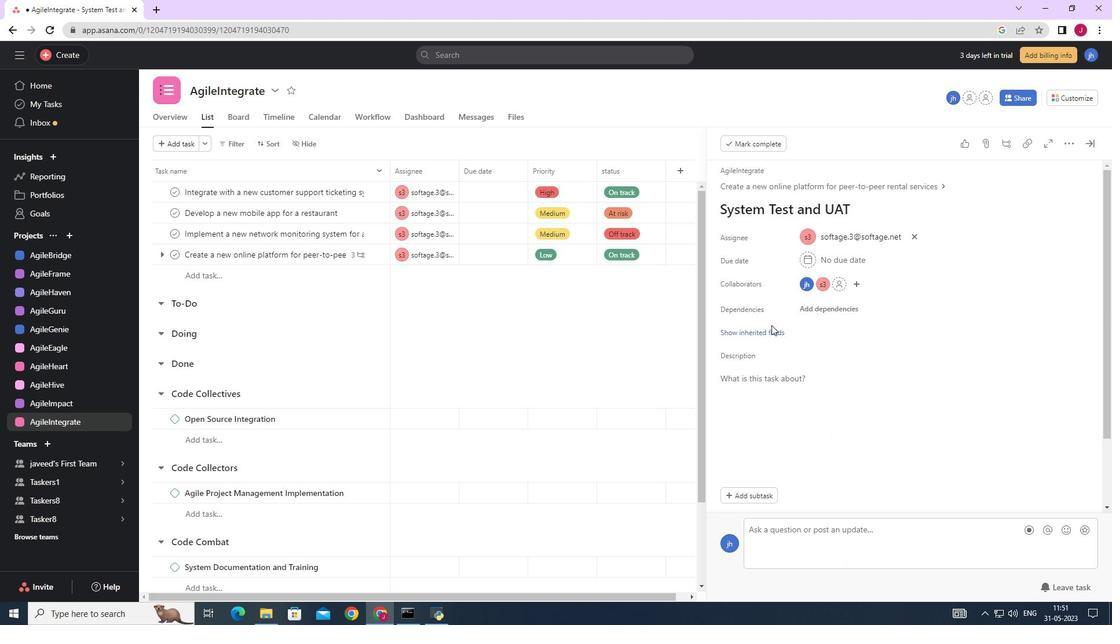 
Action: Mouse pressed left at (768, 328)
Screenshot: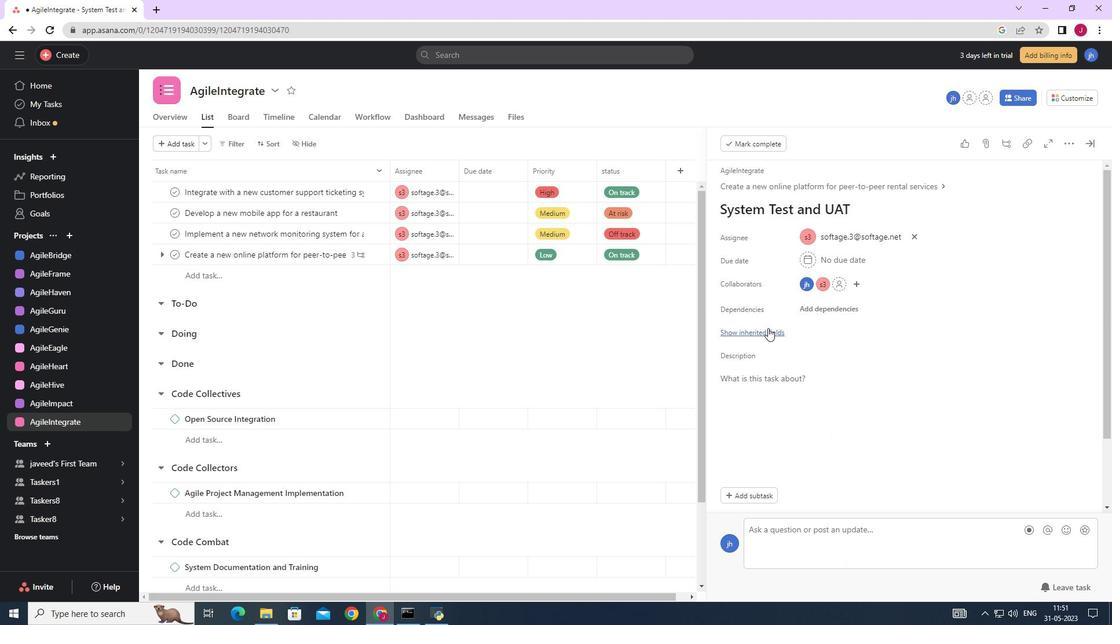 
Action: Mouse moved to (800, 353)
Screenshot: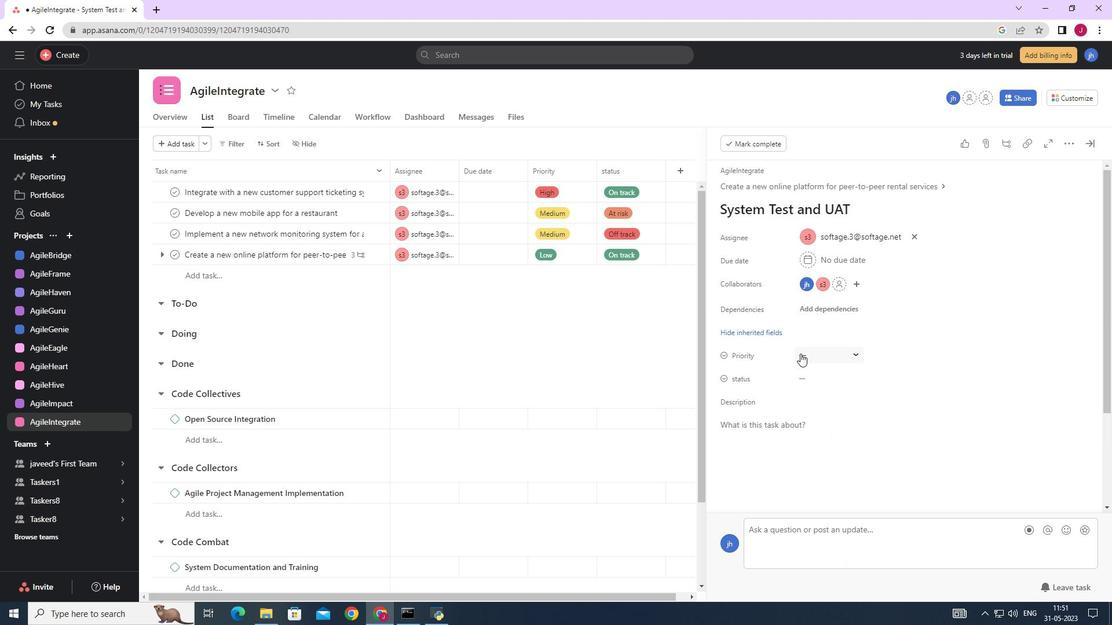 
Action: Mouse pressed left at (800, 353)
Screenshot: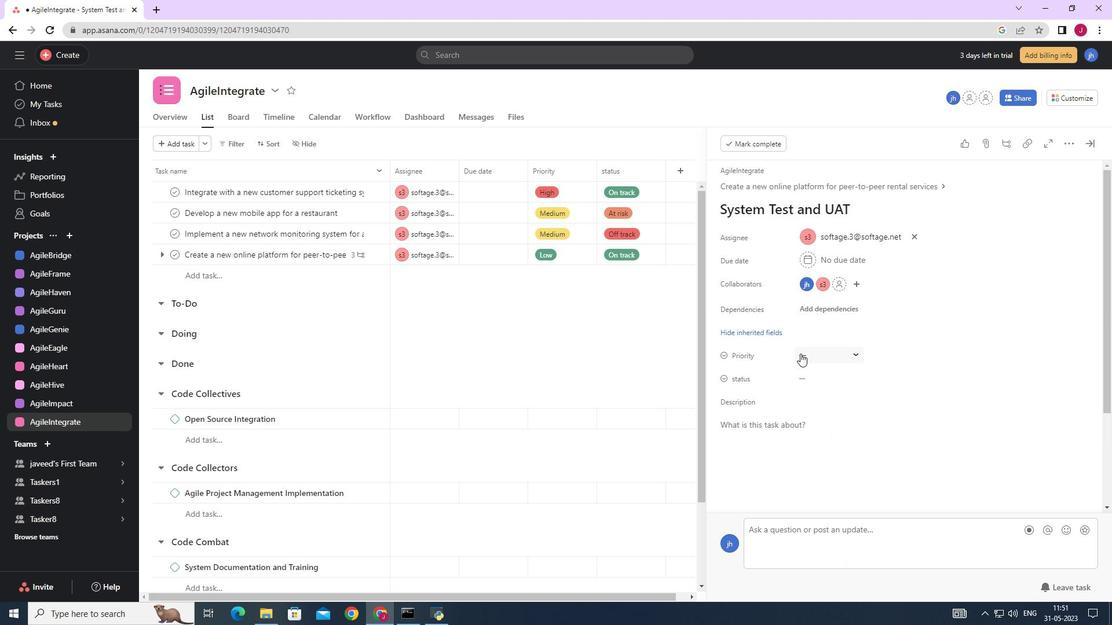 
Action: Mouse moved to (830, 417)
Screenshot: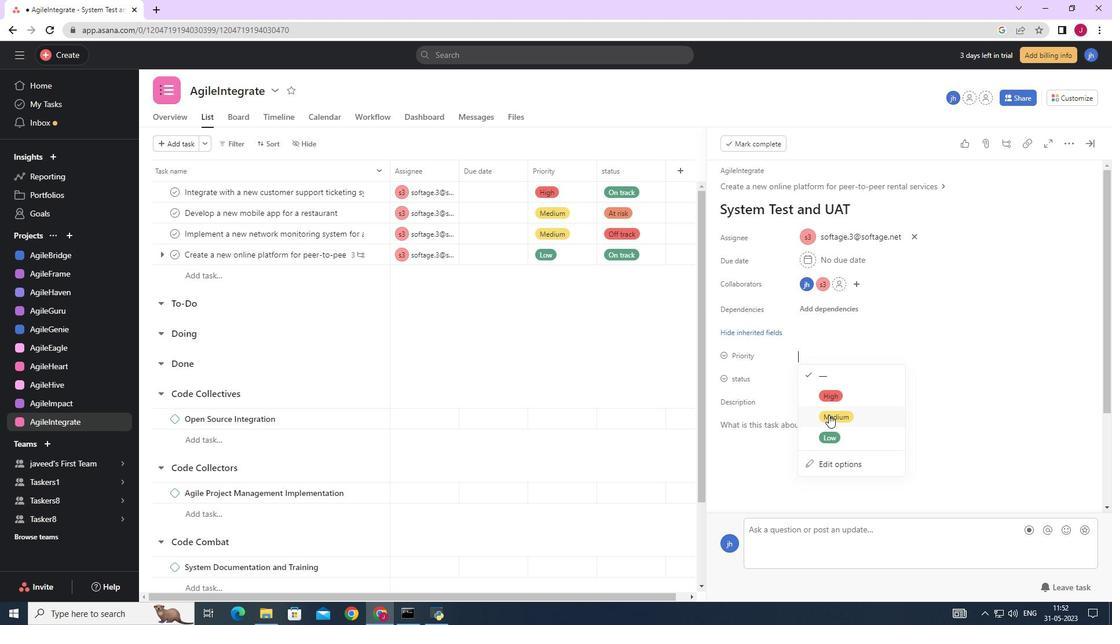 
Action: Mouse pressed left at (830, 417)
Screenshot: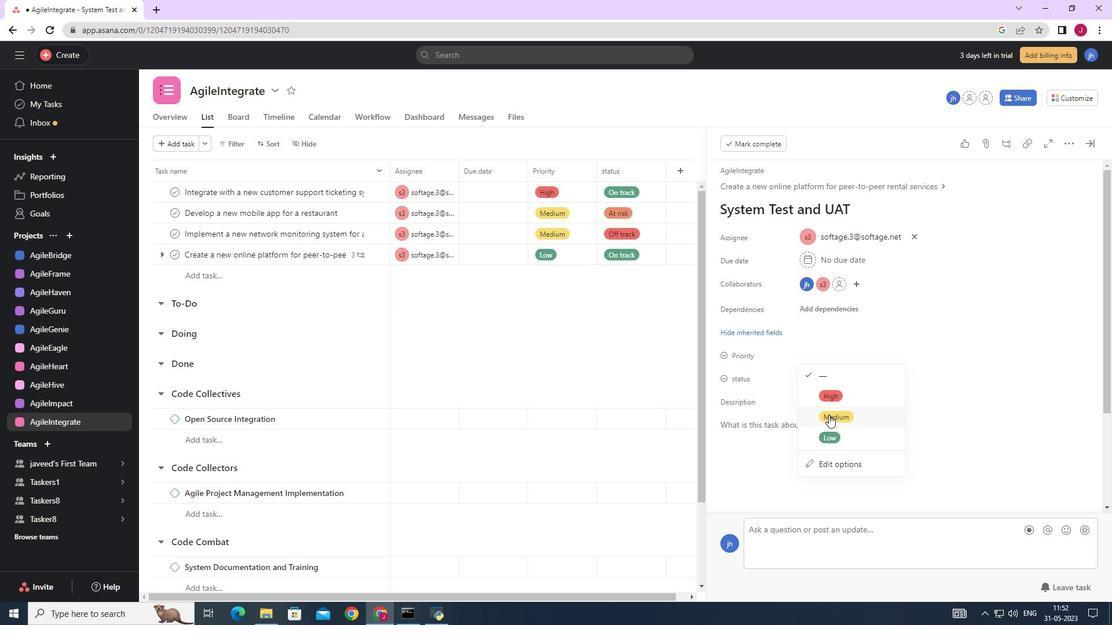 
Action: Mouse moved to (811, 376)
Screenshot: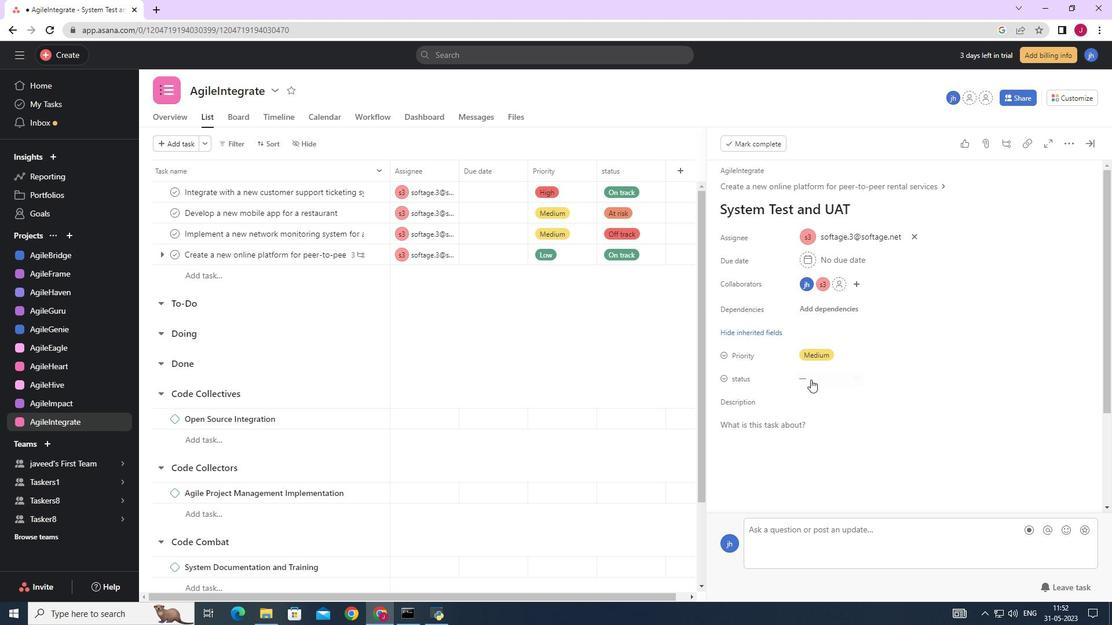 
Action: Mouse pressed left at (811, 376)
Screenshot: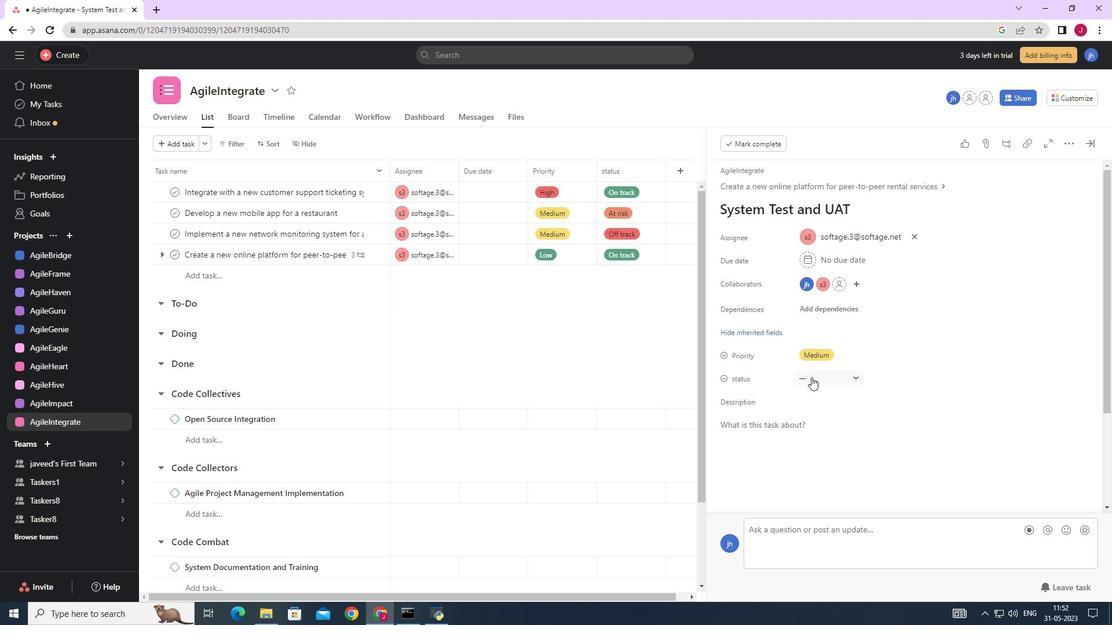 
Action: Mouse moved to (832, 458)
Screenshot: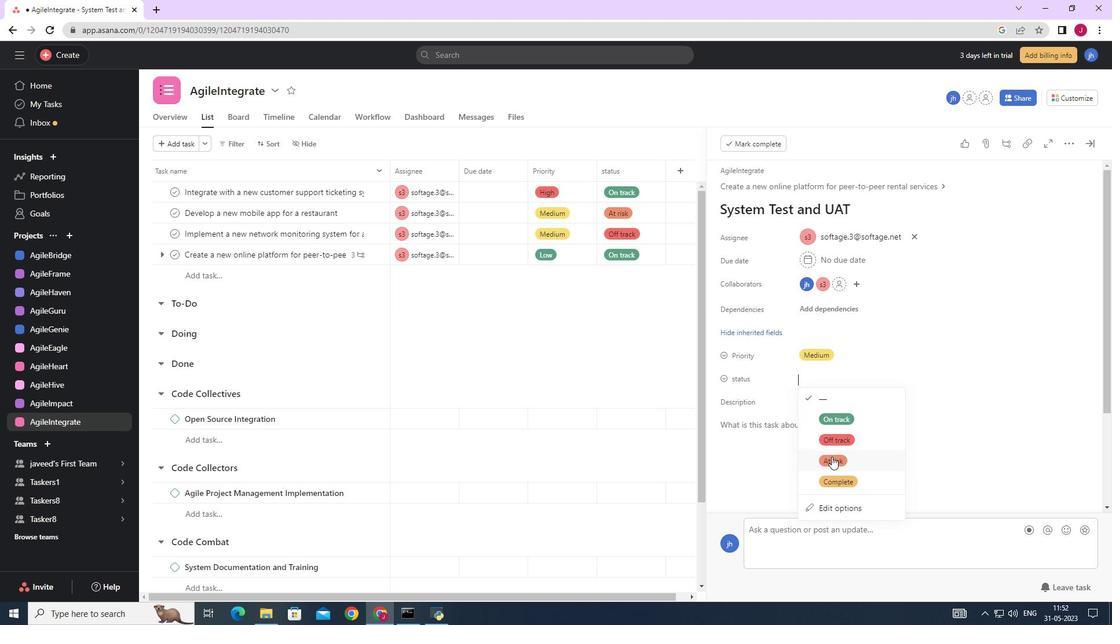 
Action: Mouse pressed left at (832, 458)
Screenshot: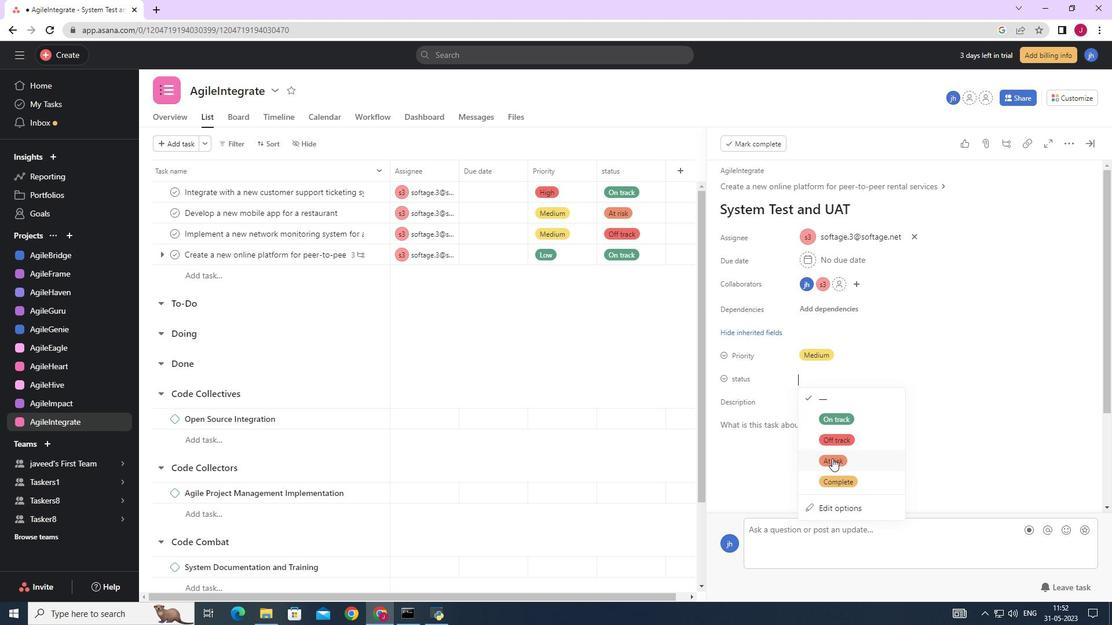 
Action: Mouse moved to (1093, 141)
Screenshot: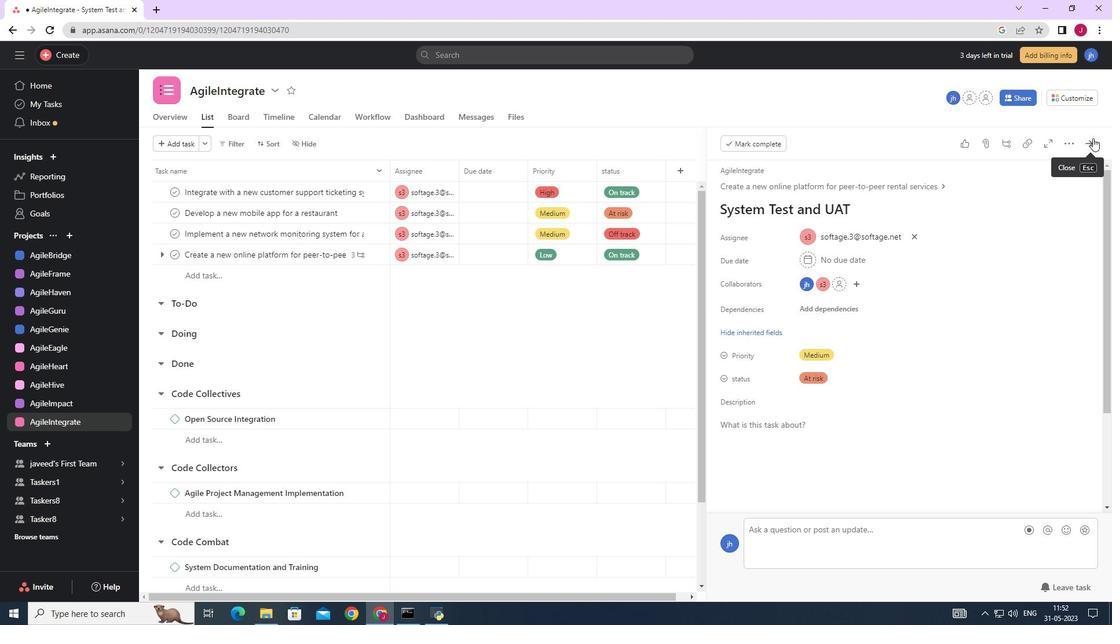 
Action: Mouse pressed left at (1093, 141)
Screenshot: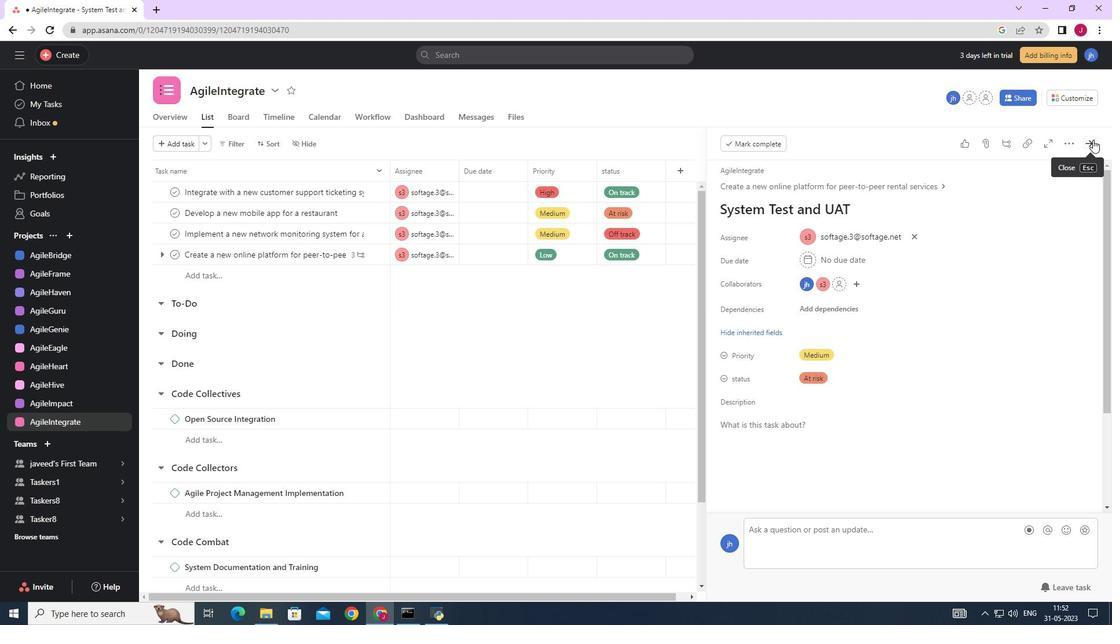 
Action: Mouse moved to (1072, 159)
Screenshot: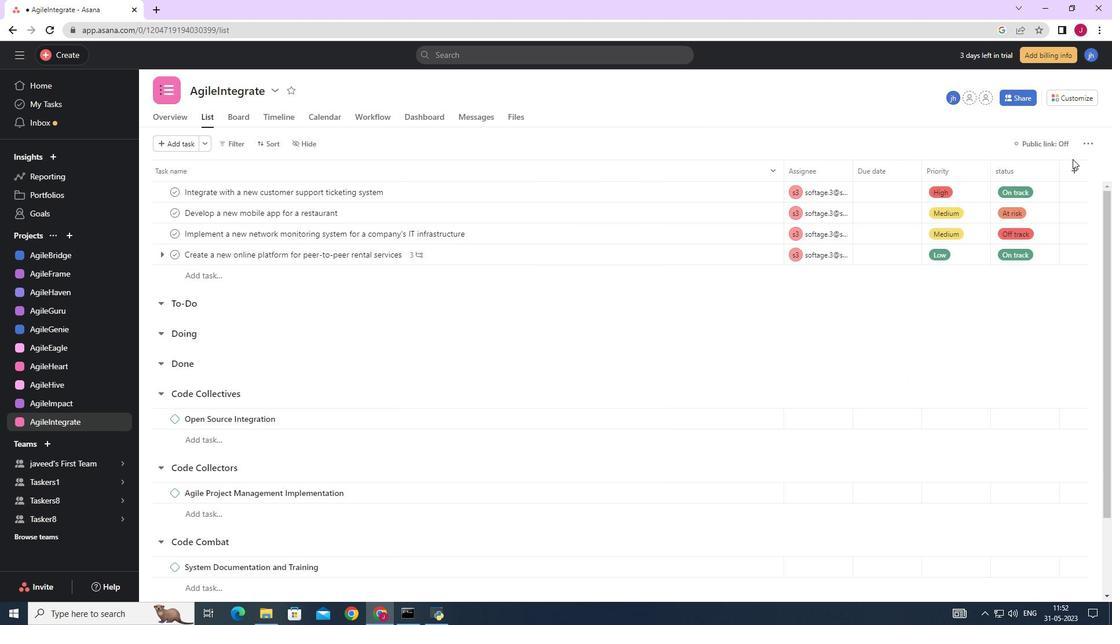 
